 Task: Find people on LinkedIn with the title 'Office Assistant', located in 'Taikang', working at 'British Safety Council', and offering 'Headshot Photography' services.
Action: Mouse moved to (528, 81)
Screenshot: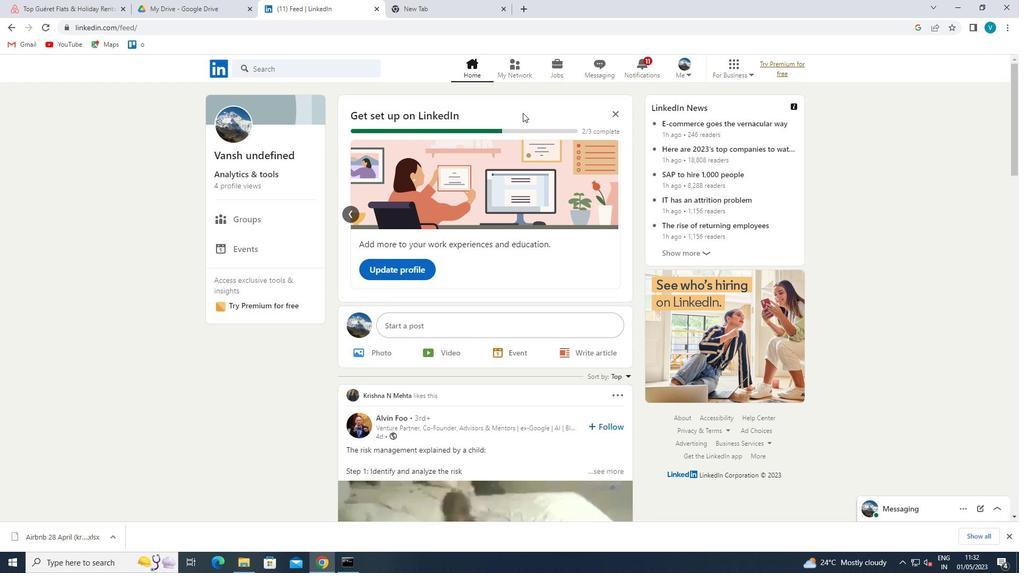 
Action: Mouse pressed left at (528, 81)
Screenshot: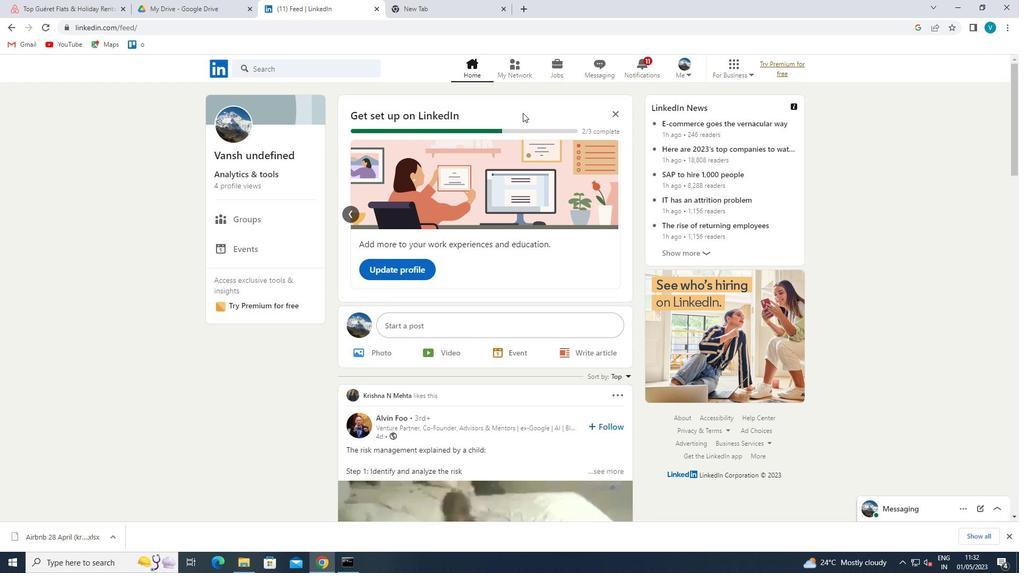 
Action: Mouse moved to (292, 127)
Screenshot: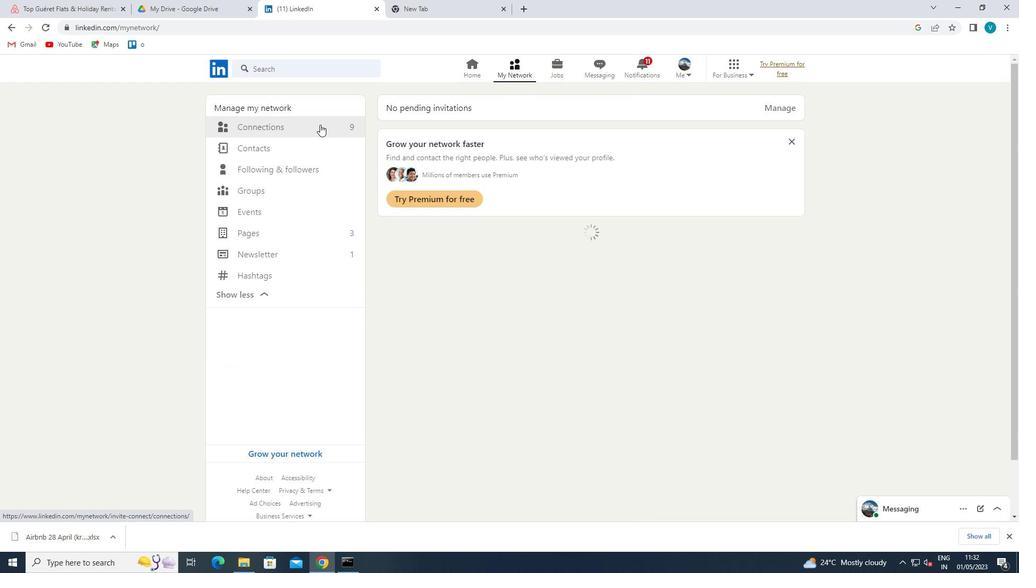 
Action: Mouse pressed left at (292, 127)
Screenshot: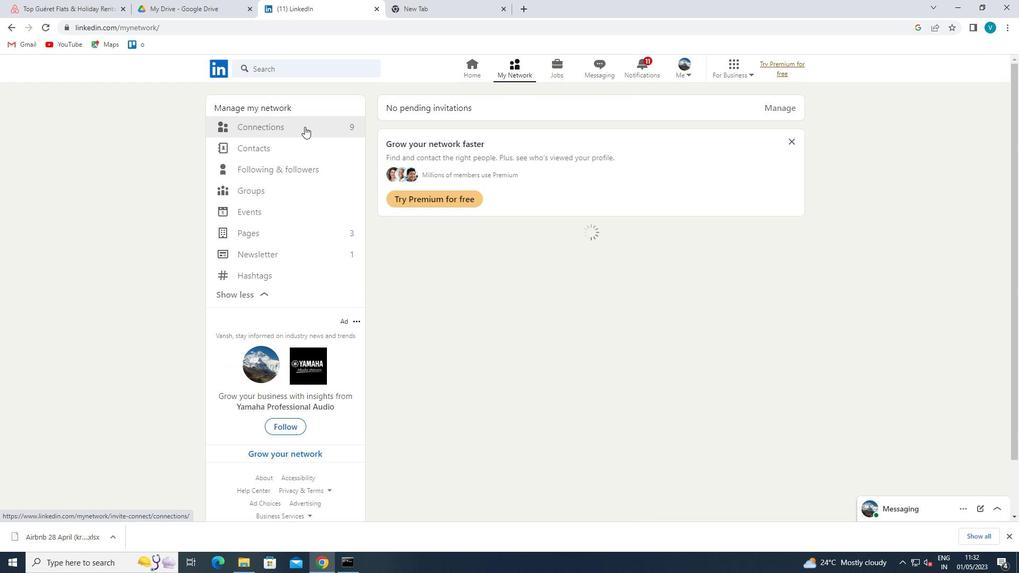 
Action: Mouse moved to (584, 121)
Screenshot: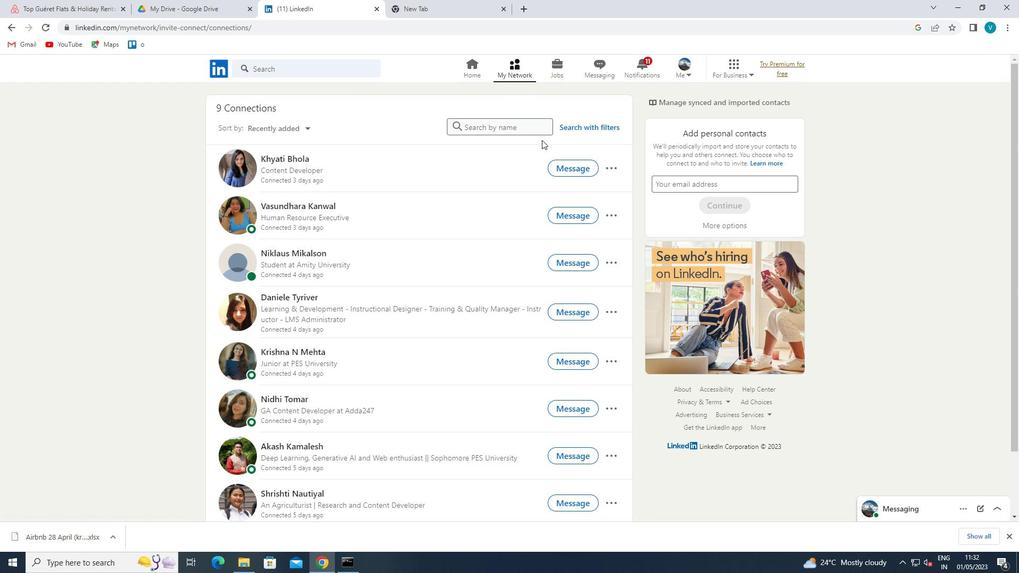 
Action: Mouse pressed left at (584, 121)
Screenshot: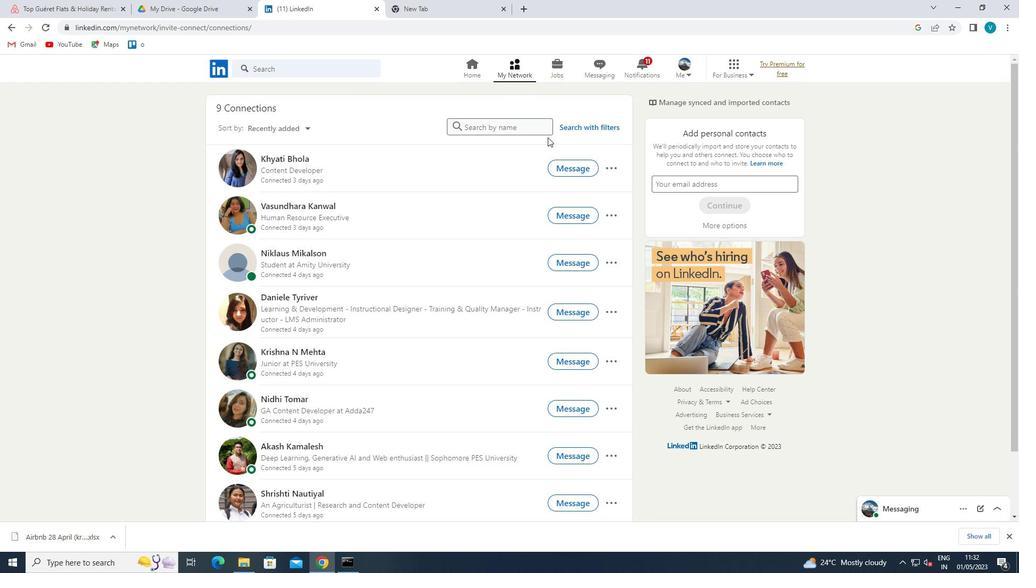 
Action: Mouse moved to (509, 99)
Screenshot: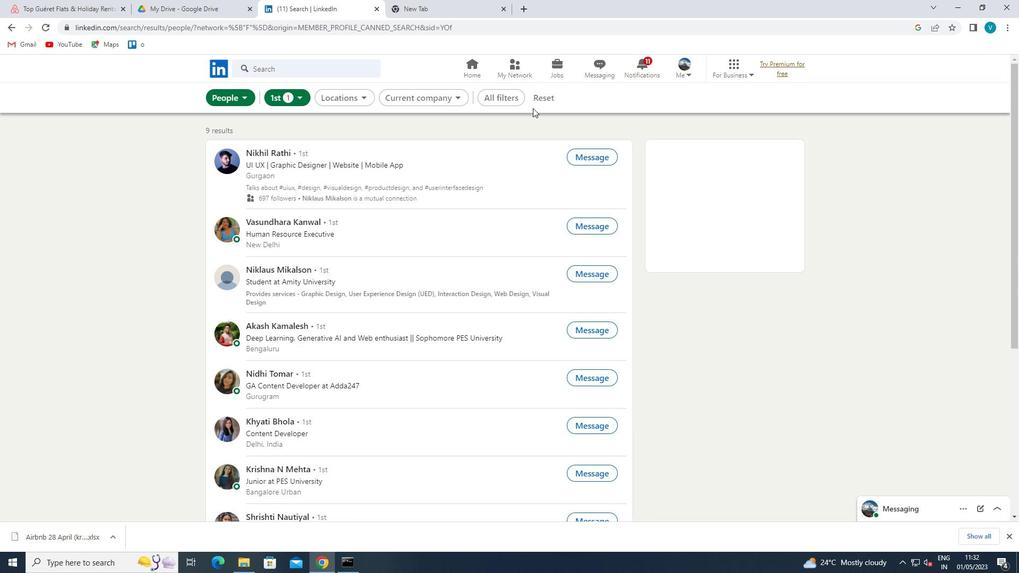 
Action: Mouse pressed left at (509, 99)
Screenshot: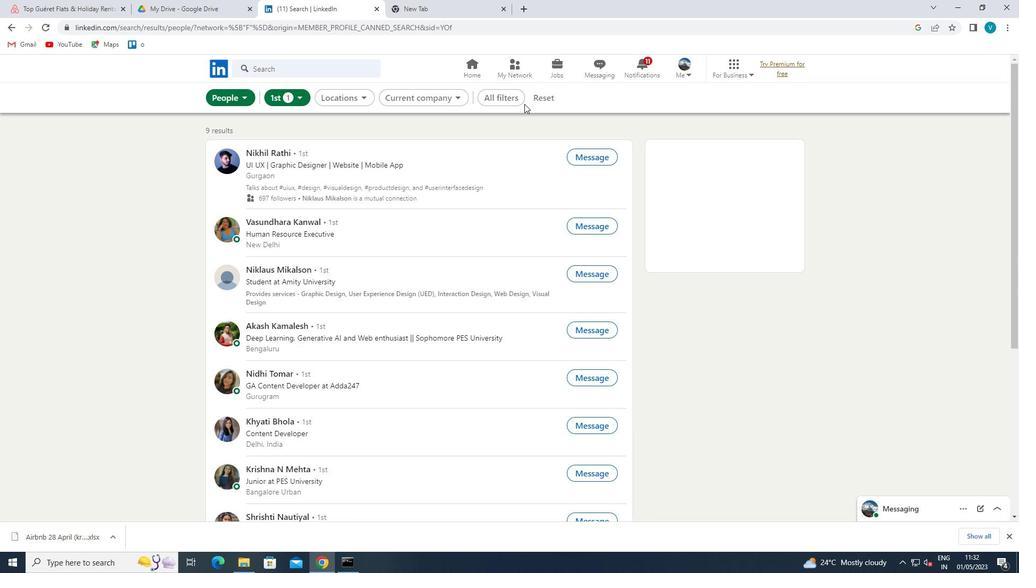 
Action: Mouse moved to (822, 214)
Screenshot: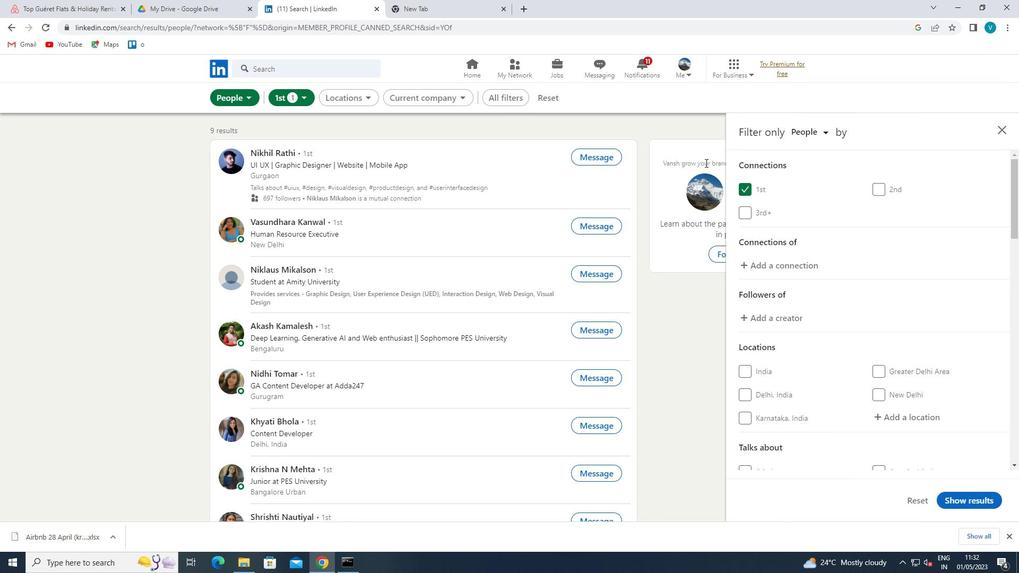 
Action: Mouse scrolled (822, 213) with delta (0, 0)
Screenshot: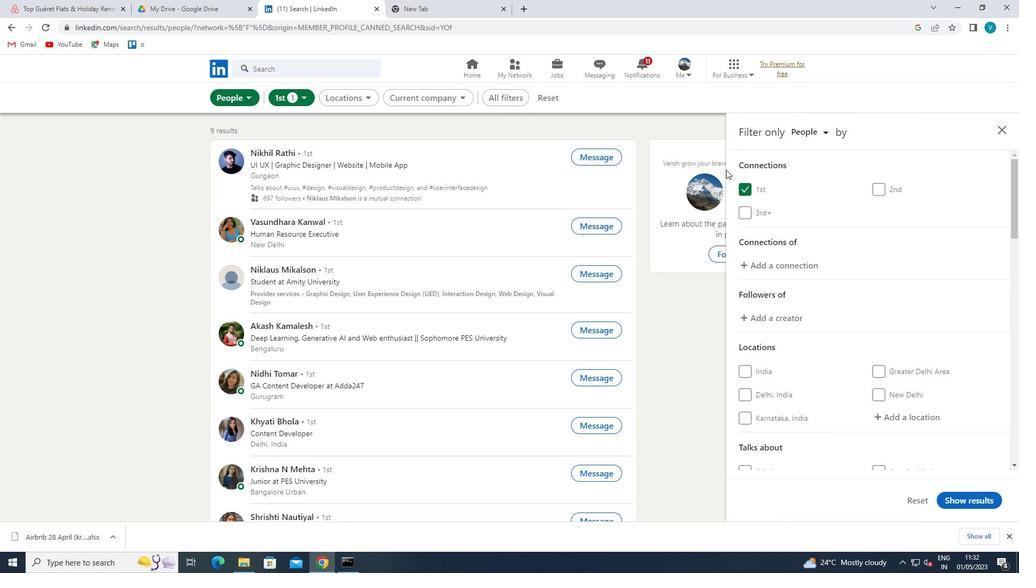 
Action: Mouse moved to (822, 215)
Screenshot: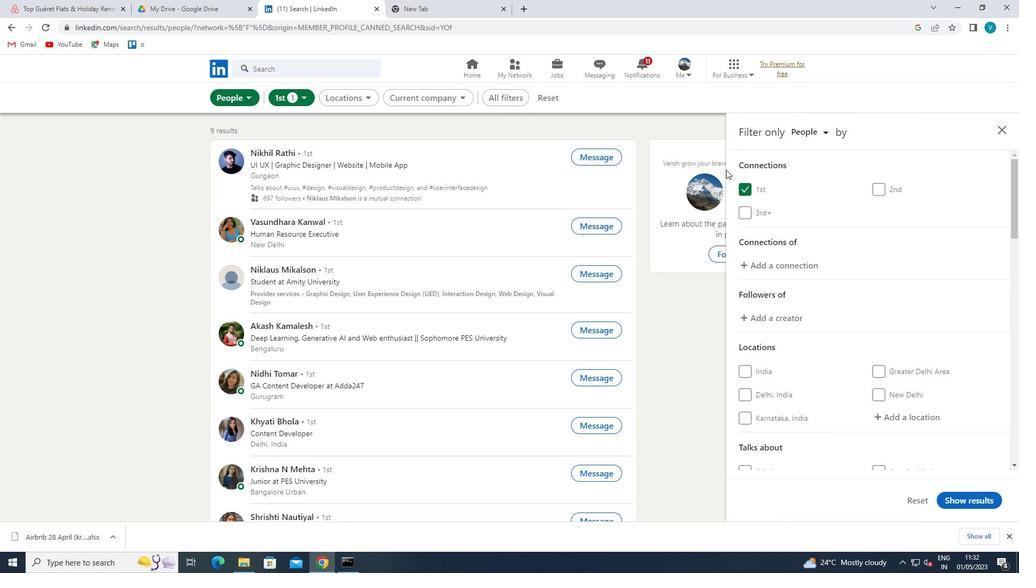 
Action: Mouse scrolled (822, 215) with delta (0, 0)
Screenshot: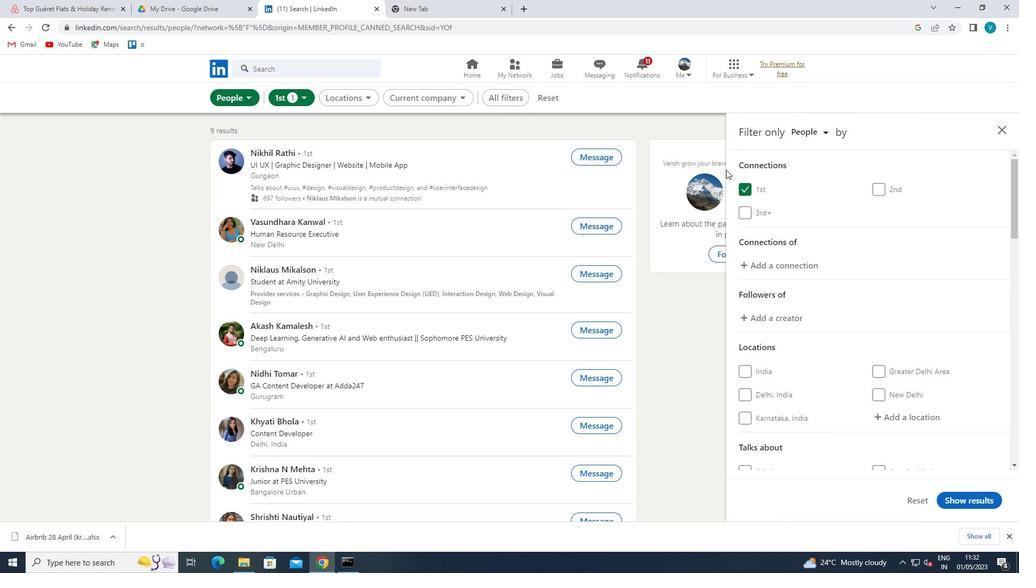
Action: Mouse moved to (912, 314)
Screenshot: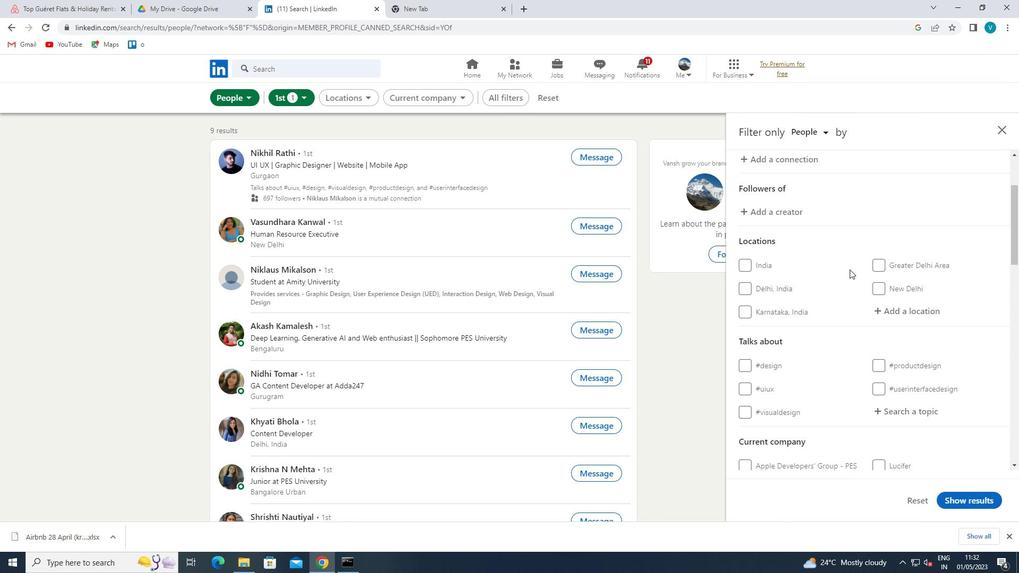 
Action: Mouse pressed left at (912, 314)
Screenshot: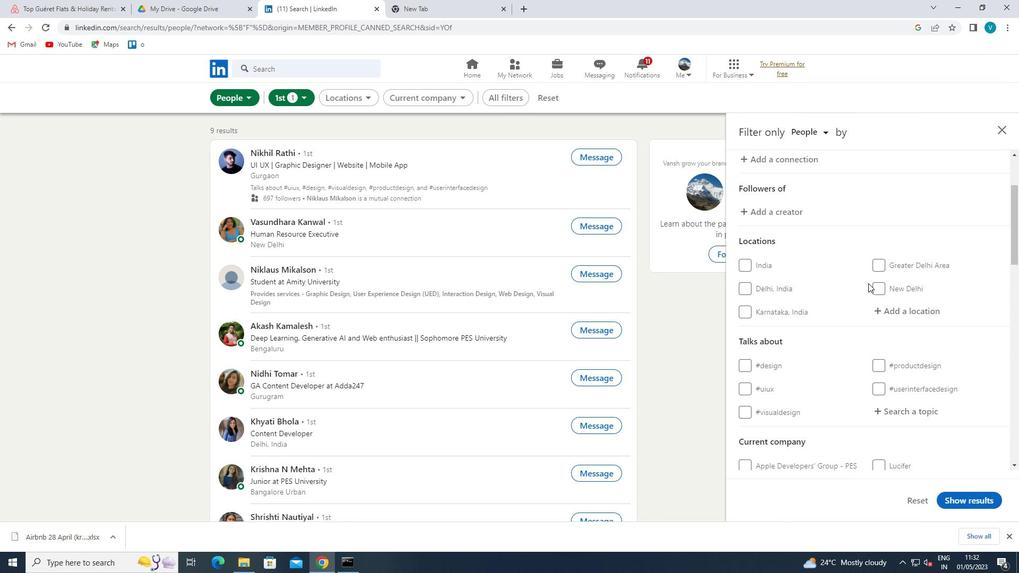 
Action: Mouse moved to (858, 285)
Screenshot: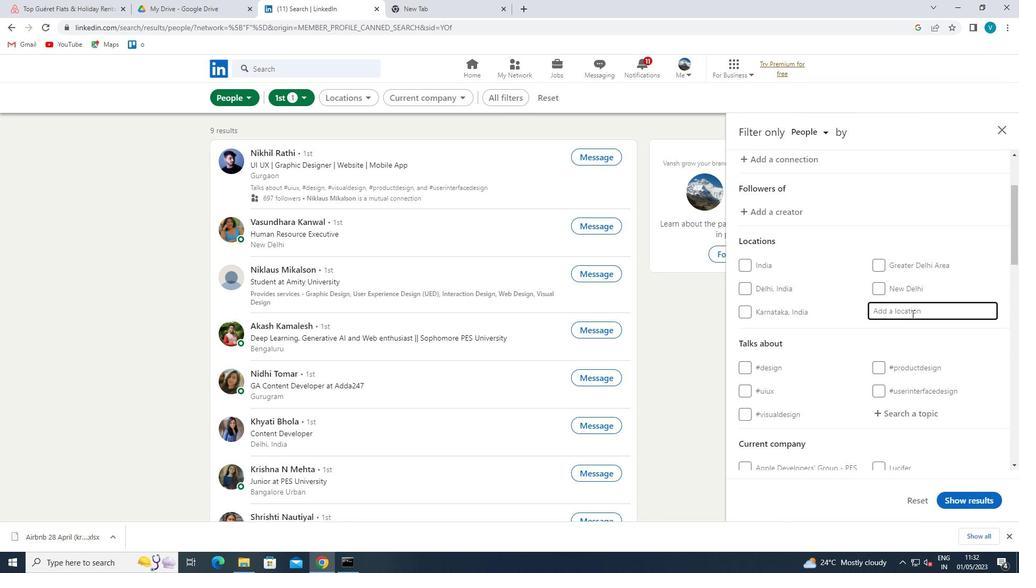 
Action: Key pressed <Key.shift>TAIKANG<Key.space>
Screenshot: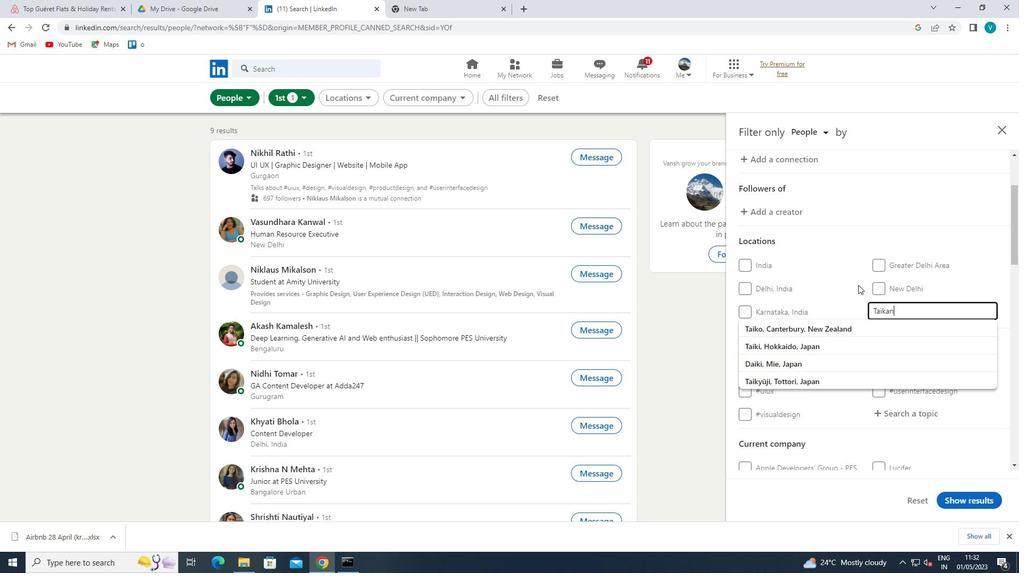 
Action: Mouse moved to (845, 296)
Screenshot: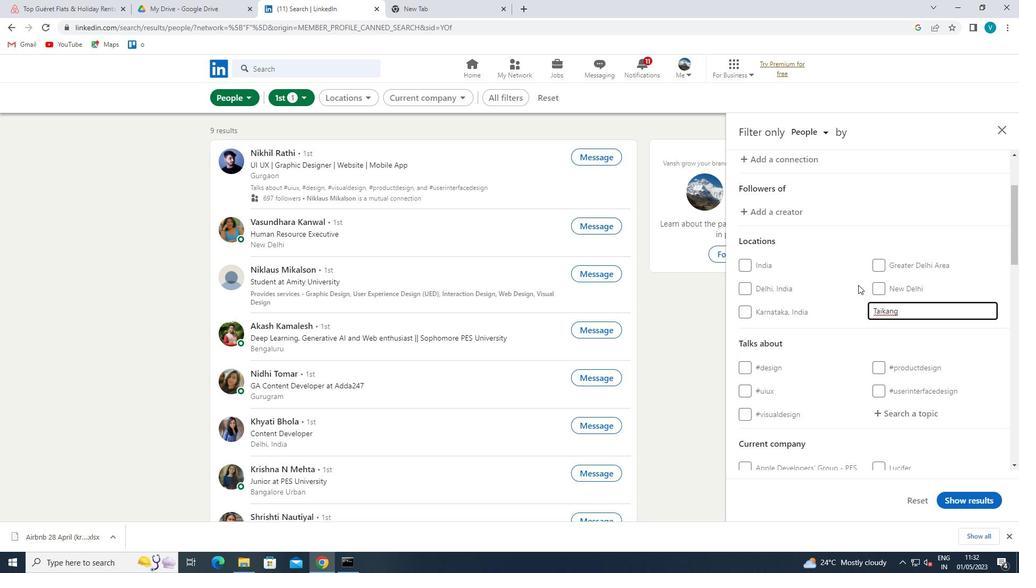 
Action: Mouse pressed left at (845, 296)
Screenshot: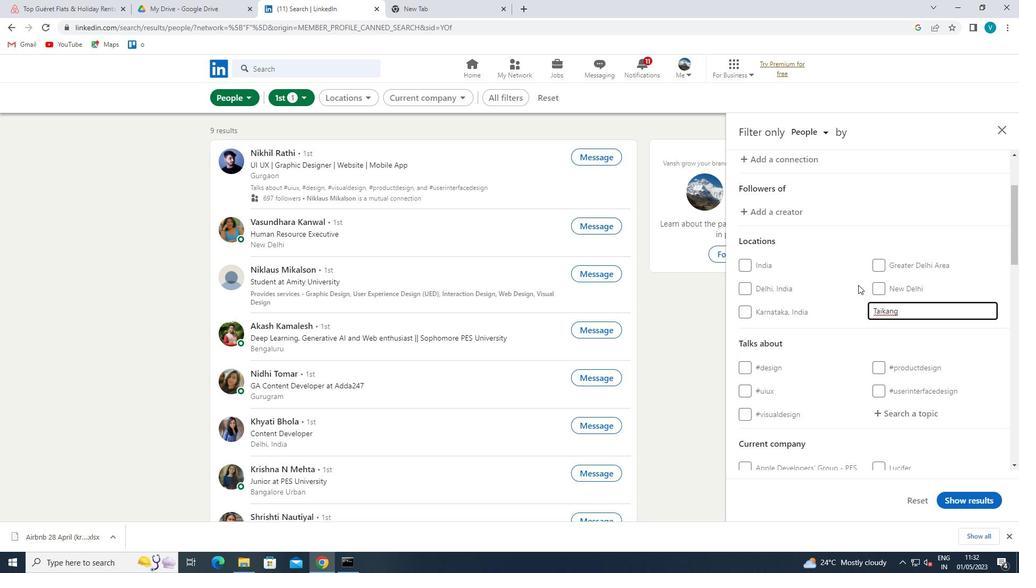 
Action: Mouse moved to (865, 301)
Screenshot: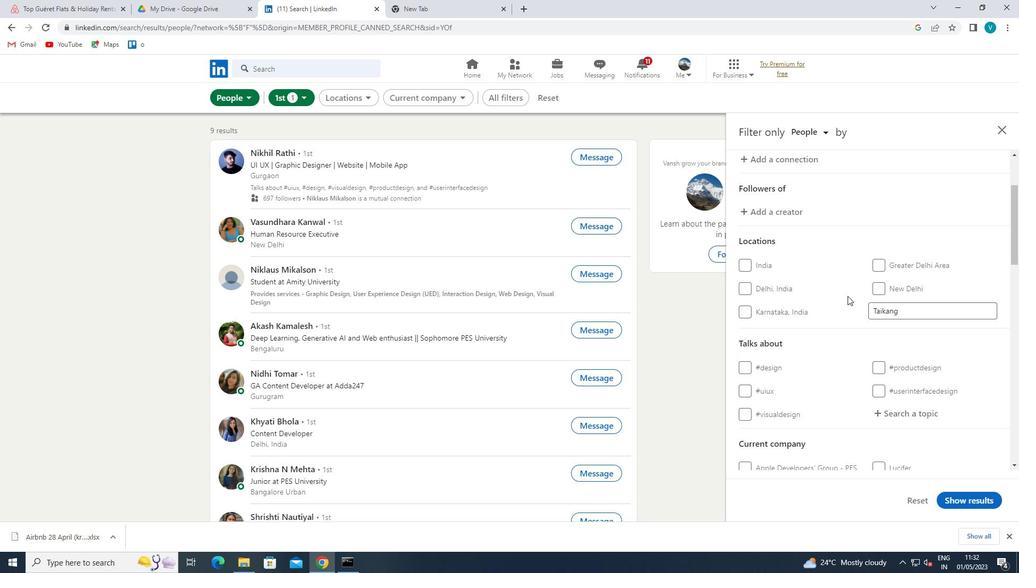 
Action: Mouse scrolled (865, 300) with delta (0, 0)
Screenshot: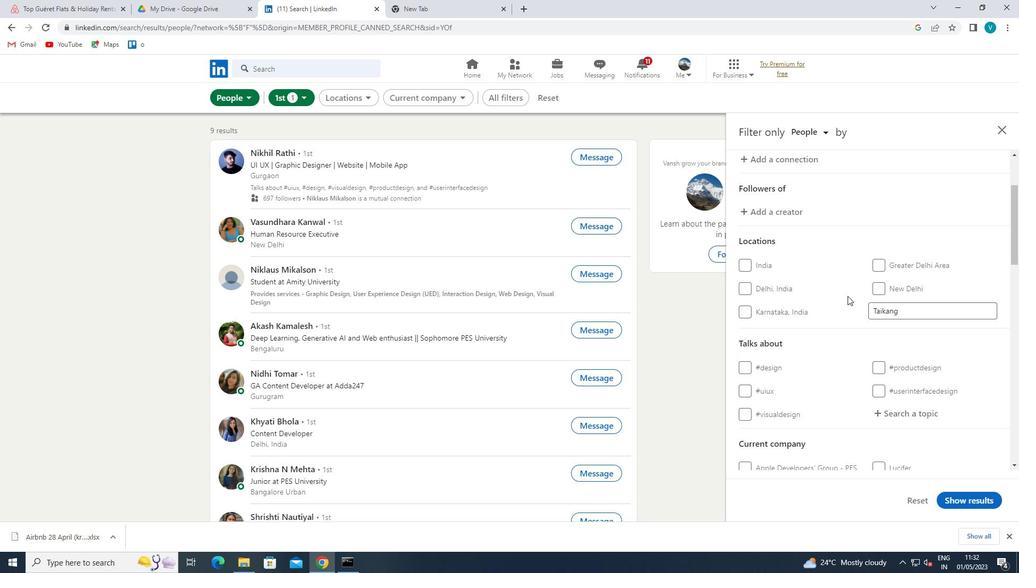 
Action: Mouse moved to (930, 355)
Screenshot: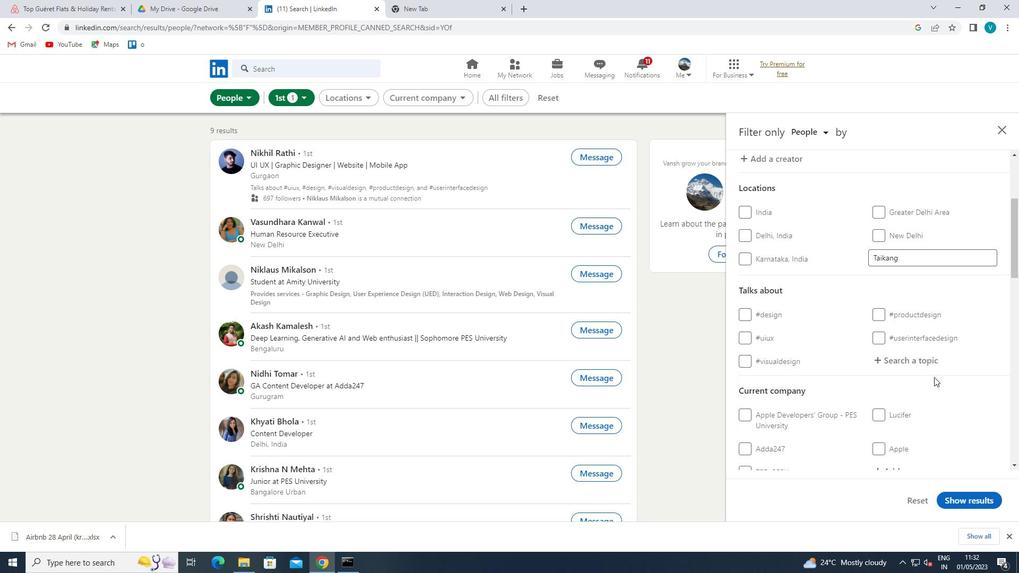 
Action: Mouse pressed left at (930, 355)
Screenshot: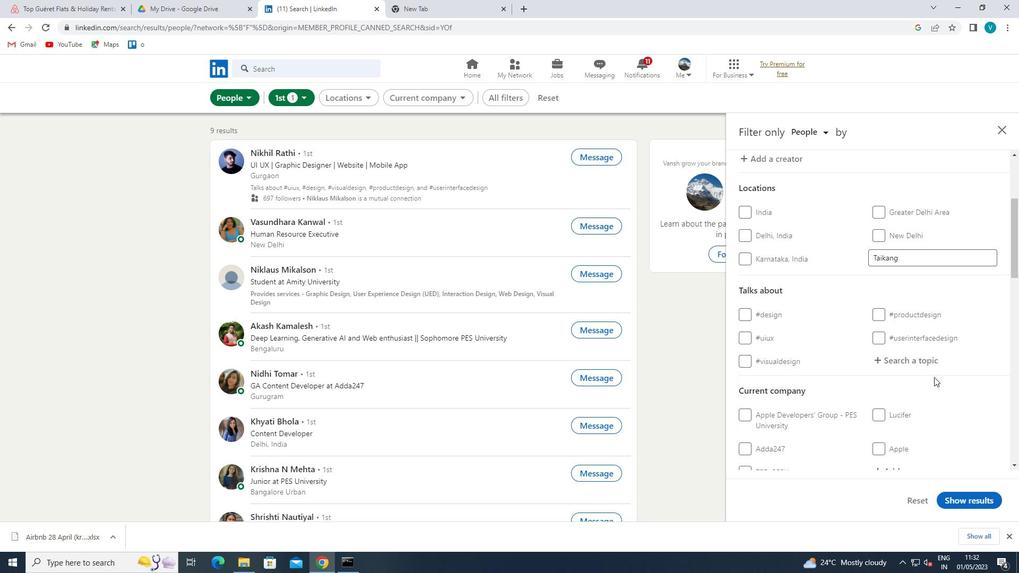 
Action: Mouse moved to (910, 343)
Screenshot: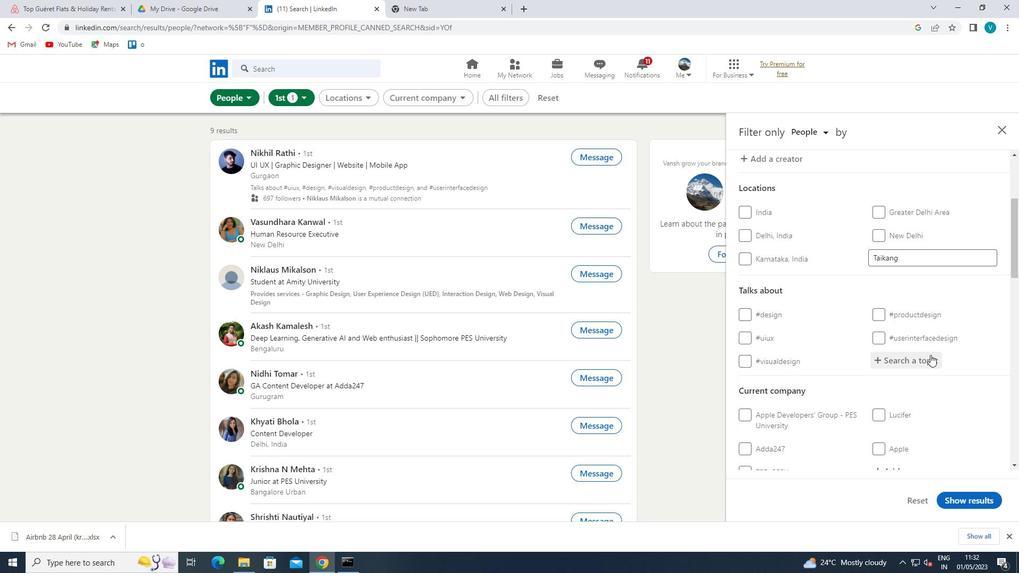 
Action: Key pressed <Key.shift>#TECHNOLOGY
Screenshot: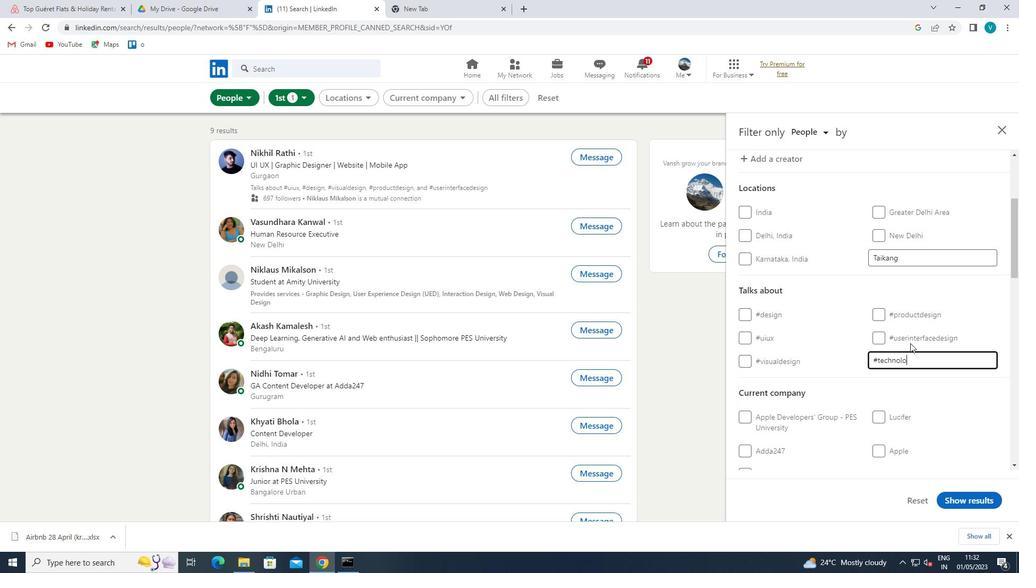 
Action: Mouse moved to (895, 380)
Screenshot: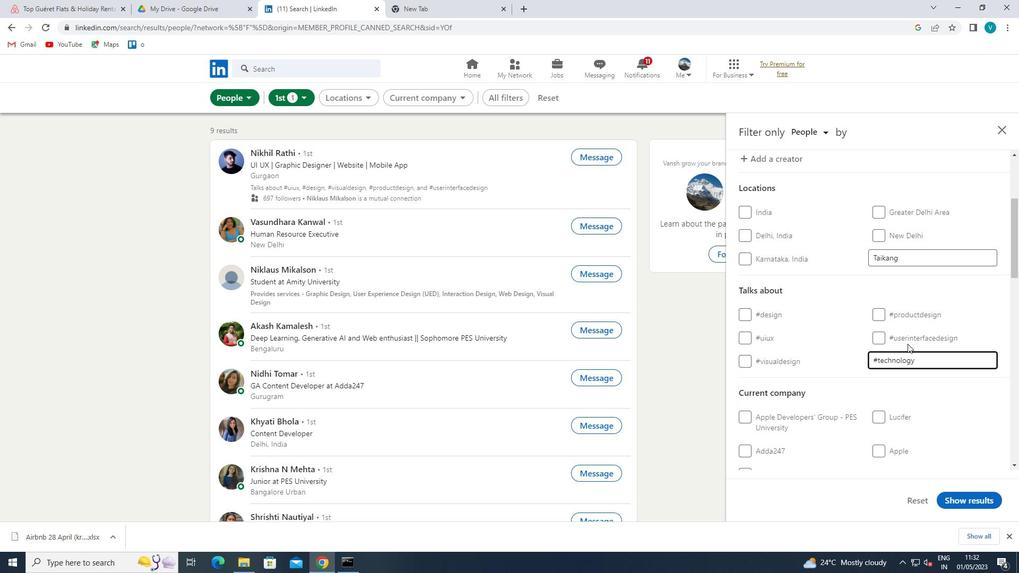 
Action: Mouse pressed left at (895, 380)
Screenshot: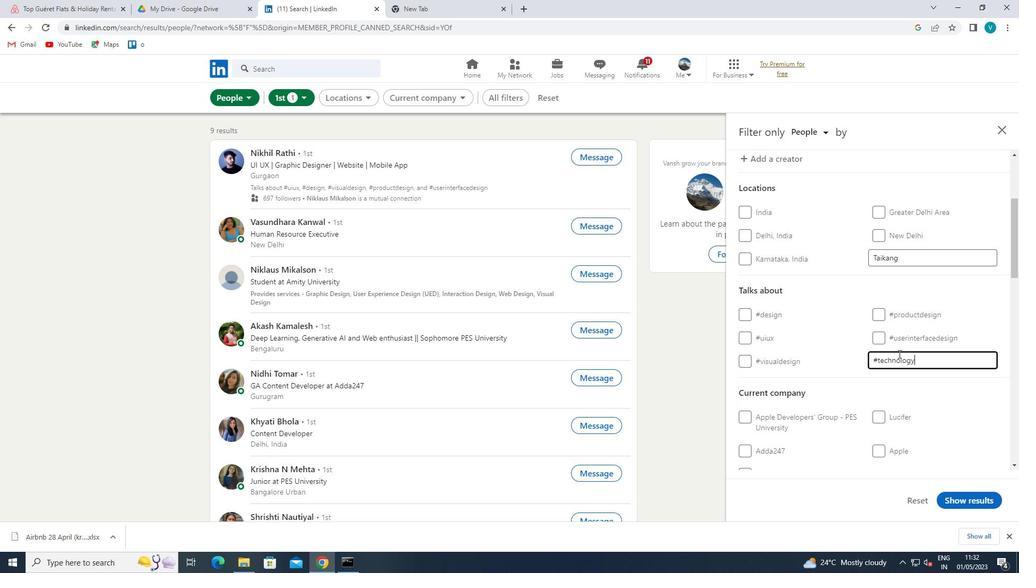 
Action: Mouse scrolled (895, 380) with delta (0, 0)
Screenshot: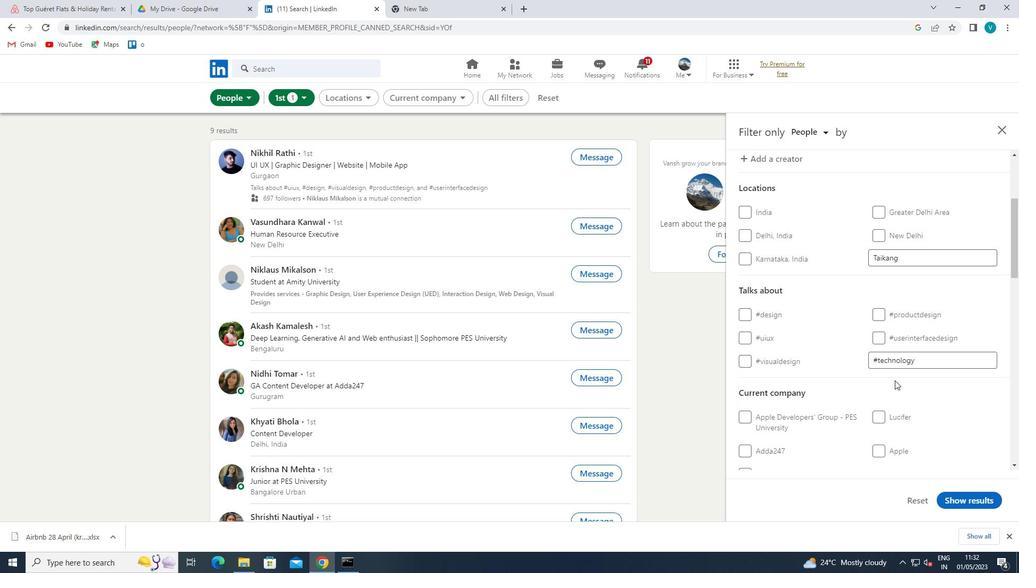 
Action: Mouse scrolled (895, 380) with delta (0, 0)
Screenshot: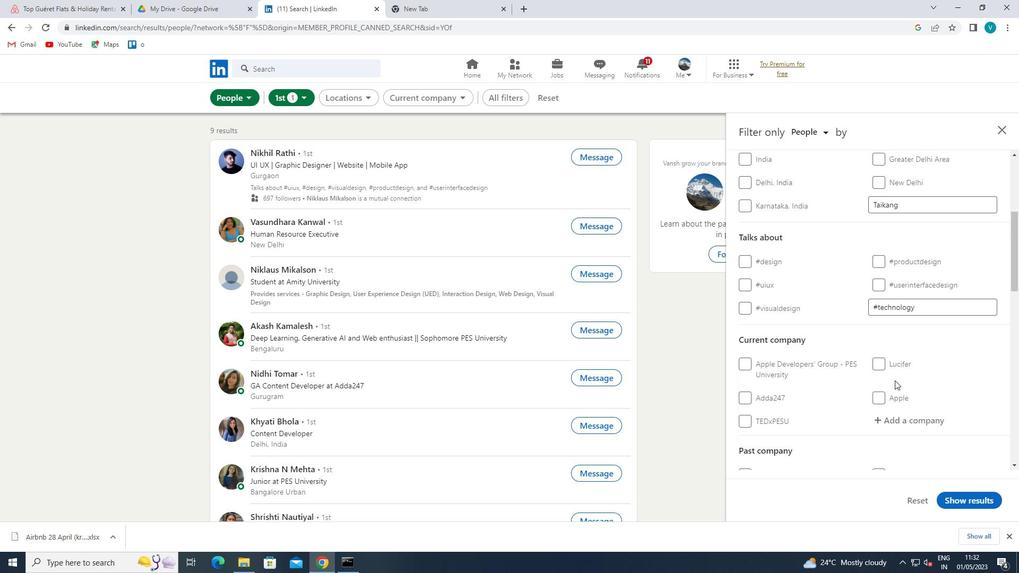 
Action: Mouse scrolled (895, 380) with delta (0, 0)
Screenshot: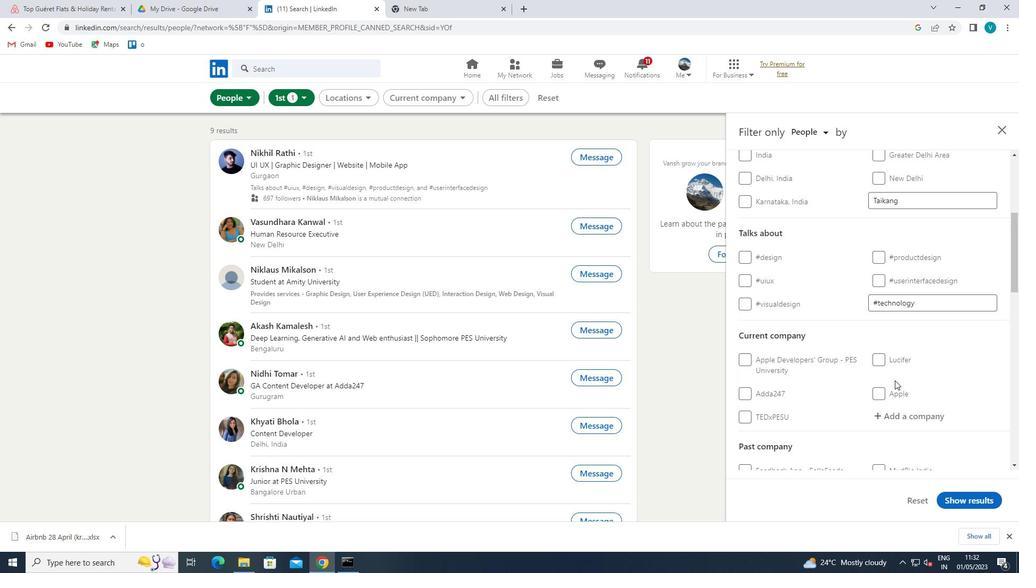 
Action: Mouse scrolled (895, 380) with delta (0, 0)
Screenshot: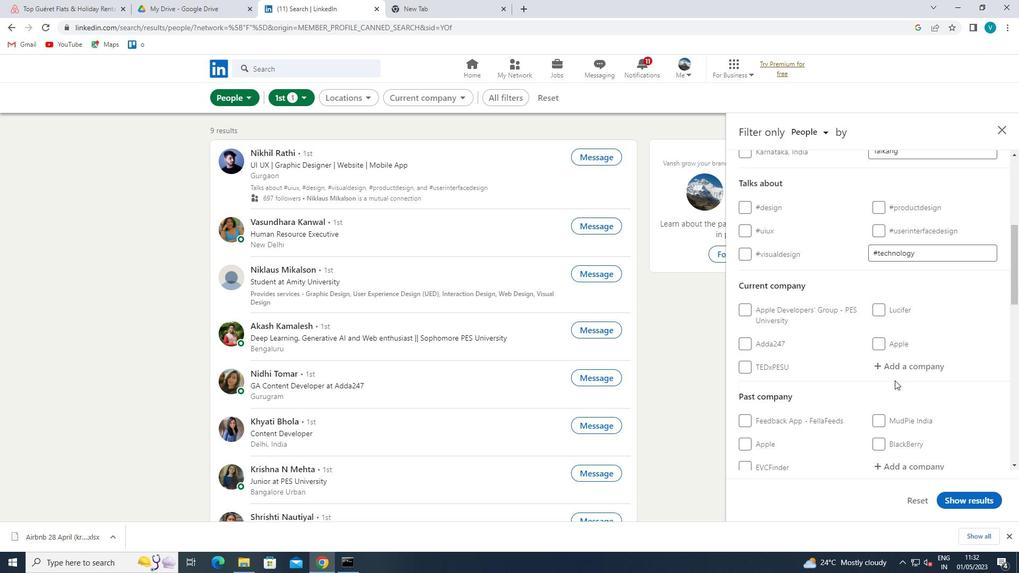 
Action: Mouse moved to (928, 261)
Screenshot: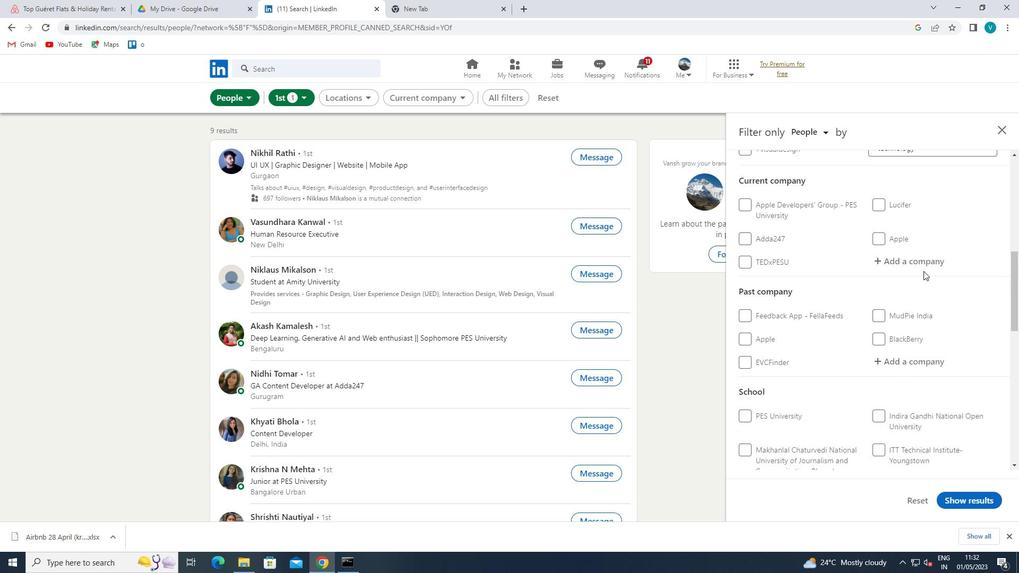 
Action: Mouse pressed left at (928, 261)
Screenshot: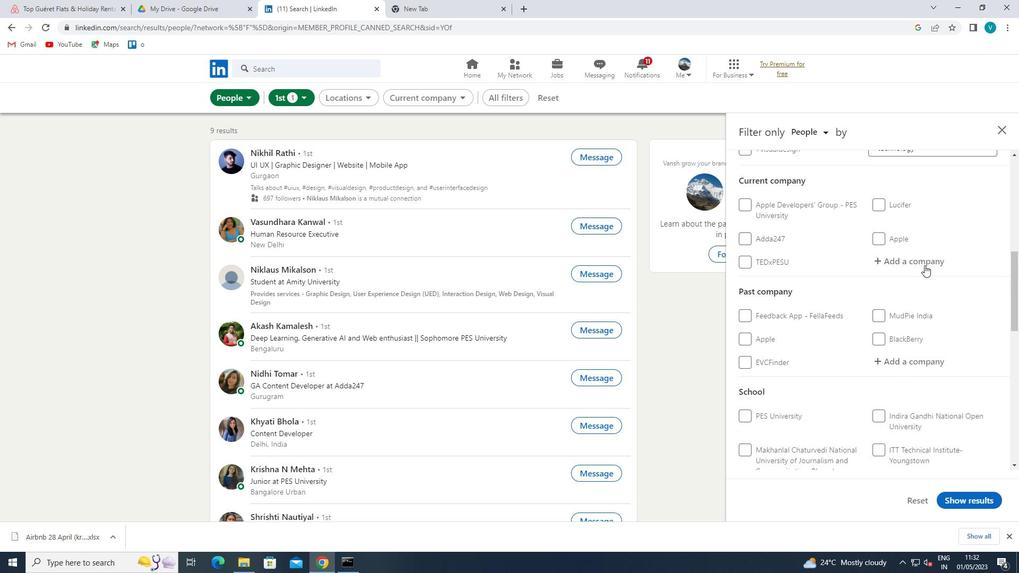 
Action: Key pressed <Key.shift>ctrl+BRITISH<Key.space><Key.shift>SAFETY<Key.space>
Screenshot: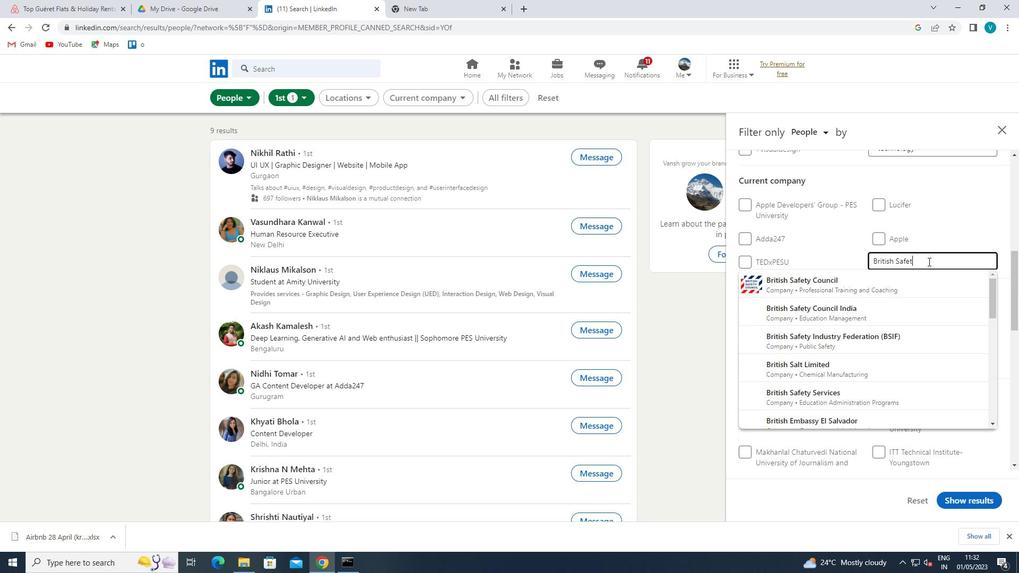 
Action: Mouse moved to (879, 288)
Screenshot: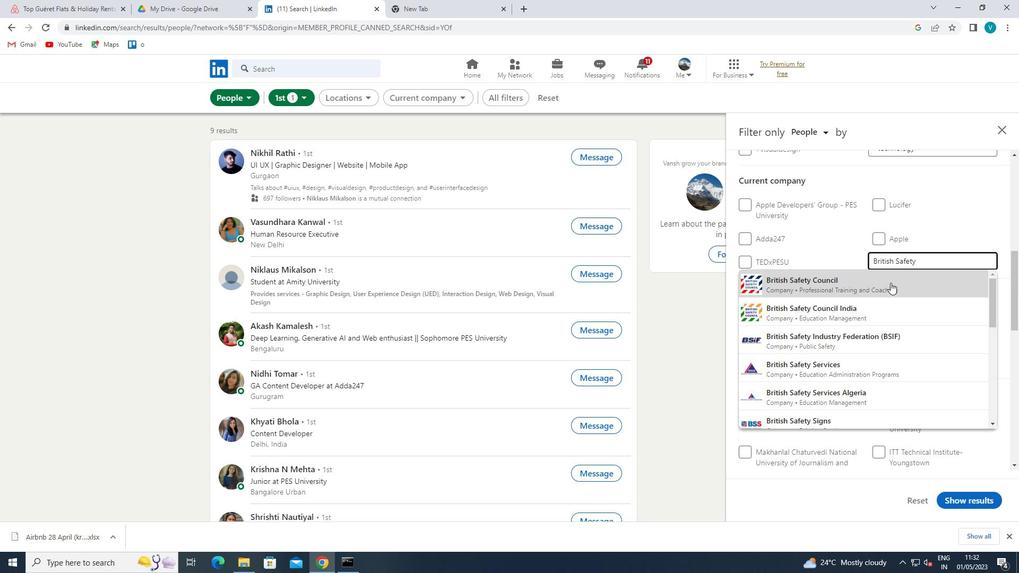 
Action: Mouse pressed left at (879, 288)
Screenshot: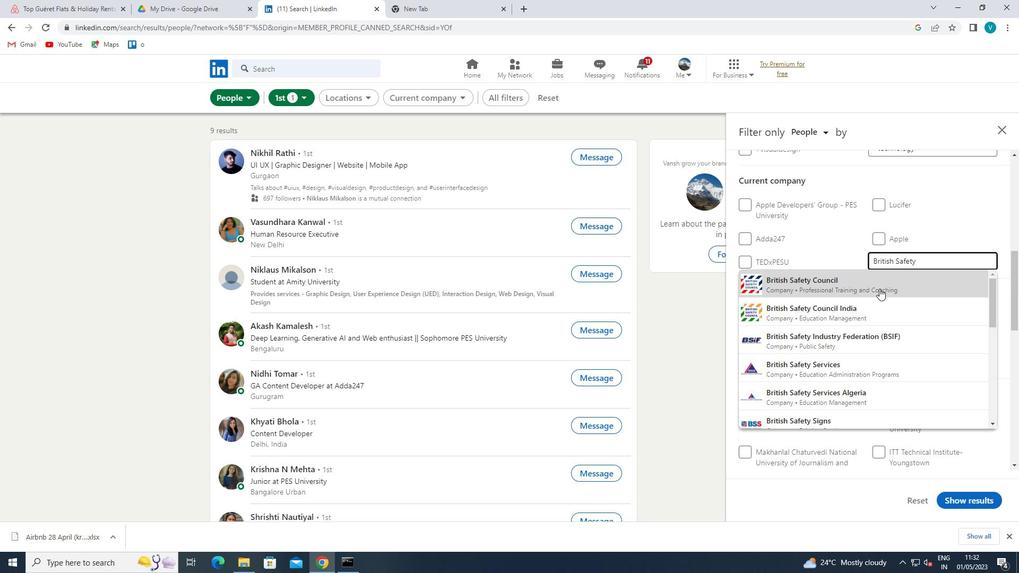 
Action: Mouse moved to (881, 288)
Screenshot: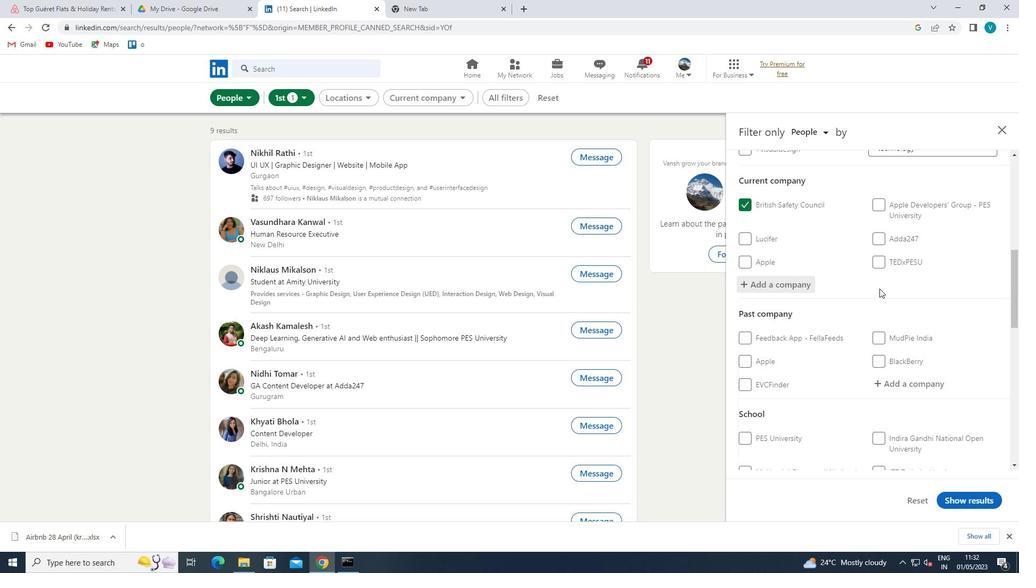 
Action: Mouse scrolled (881, 288) with delta (0, 0)
Screenshot: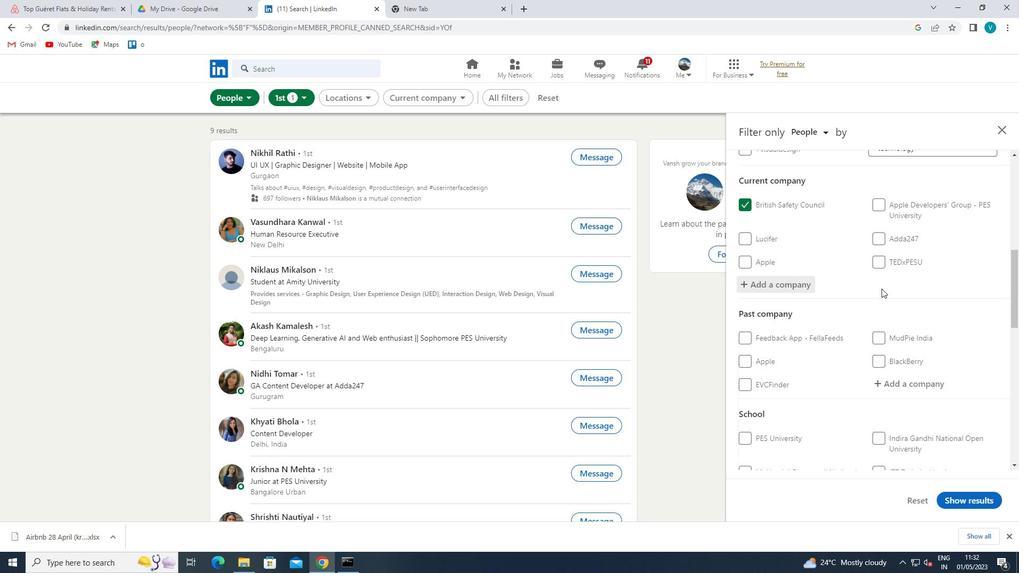 
Action: Mouse scrolled (881, 288) with delta (0, 0)
Screenshot: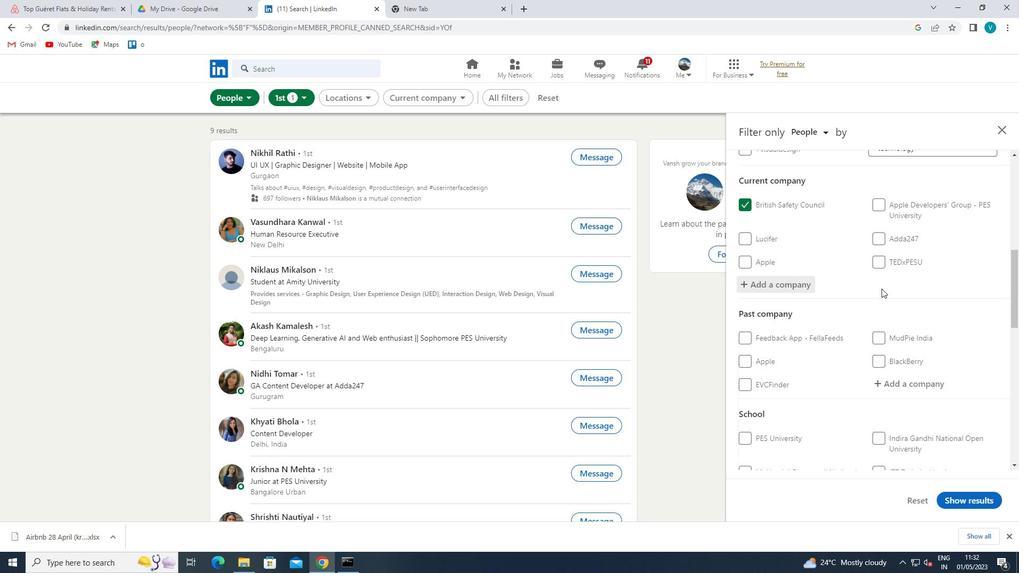 
Action: Mouse scrolled (881, 288) with delta (0, 0)
Screenshot: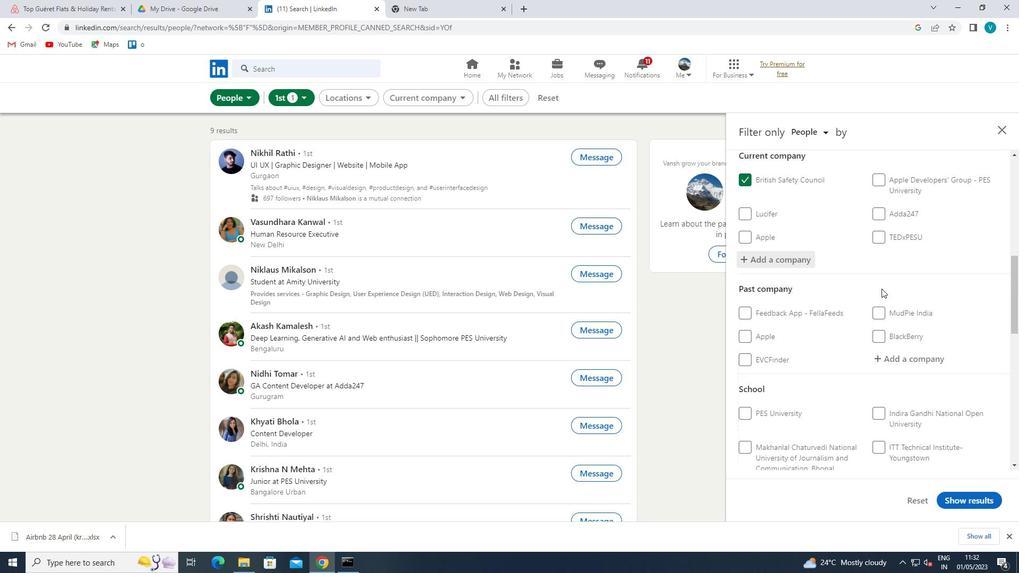 
Action: Mouse moved to (911, 352)
Screenshot: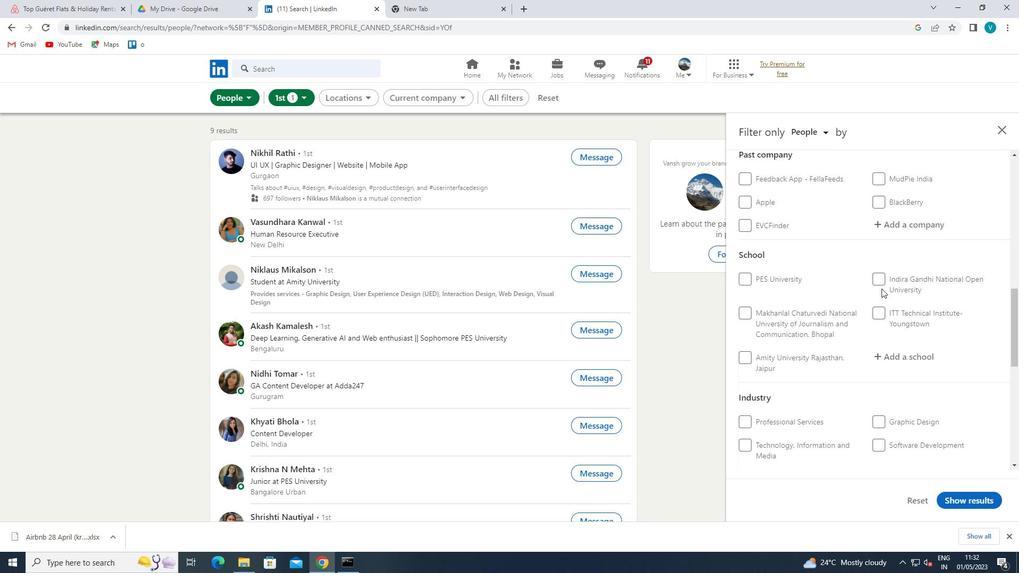
Action: Mouse pressed left at (911, 352)
Screenshot: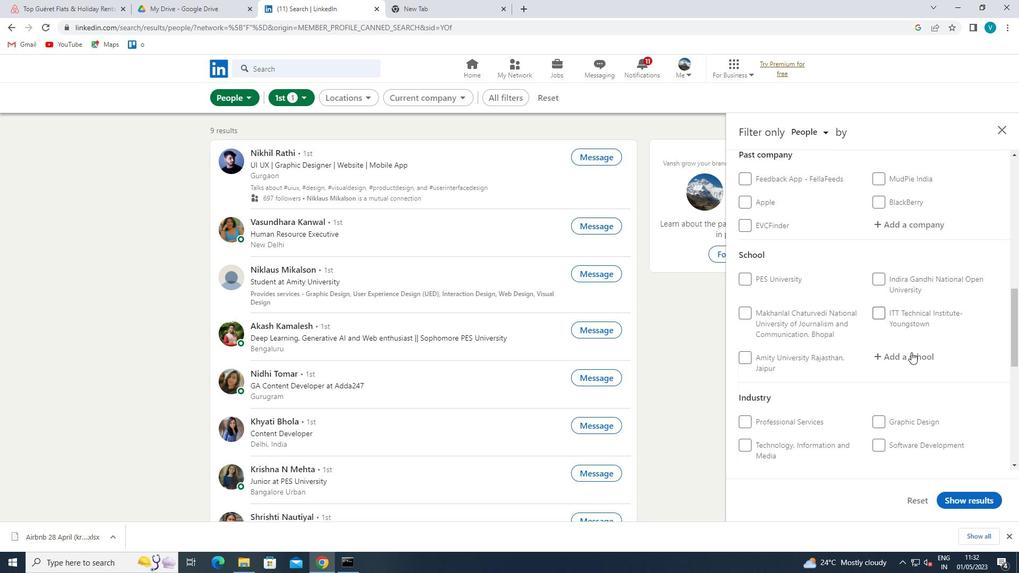 
Action: Mouse moved to (912, 352)
Screenshot: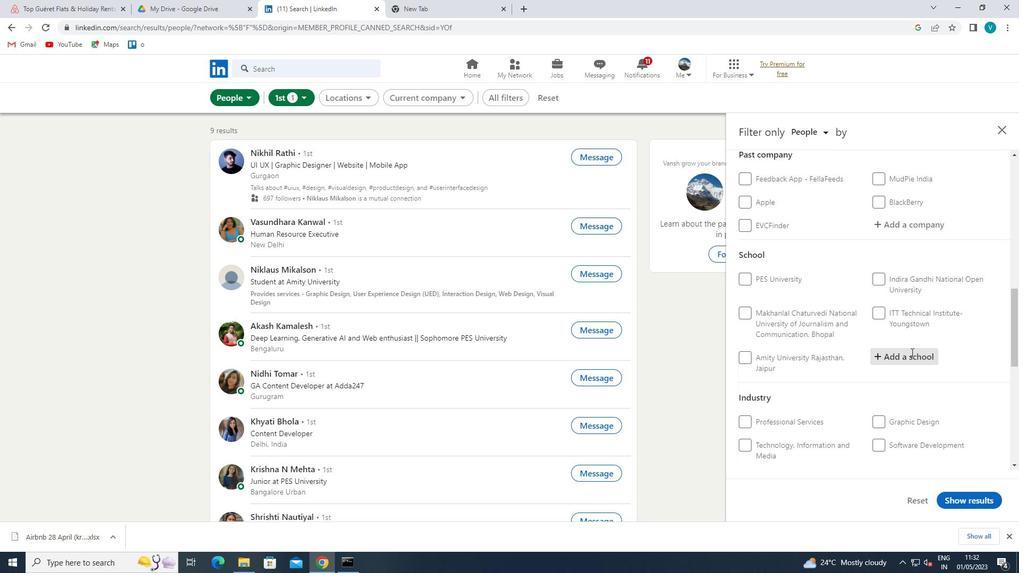 
Action: Key pressed <Key.shift>MOUNT<Key.space><Key.shift>C
Screenshot: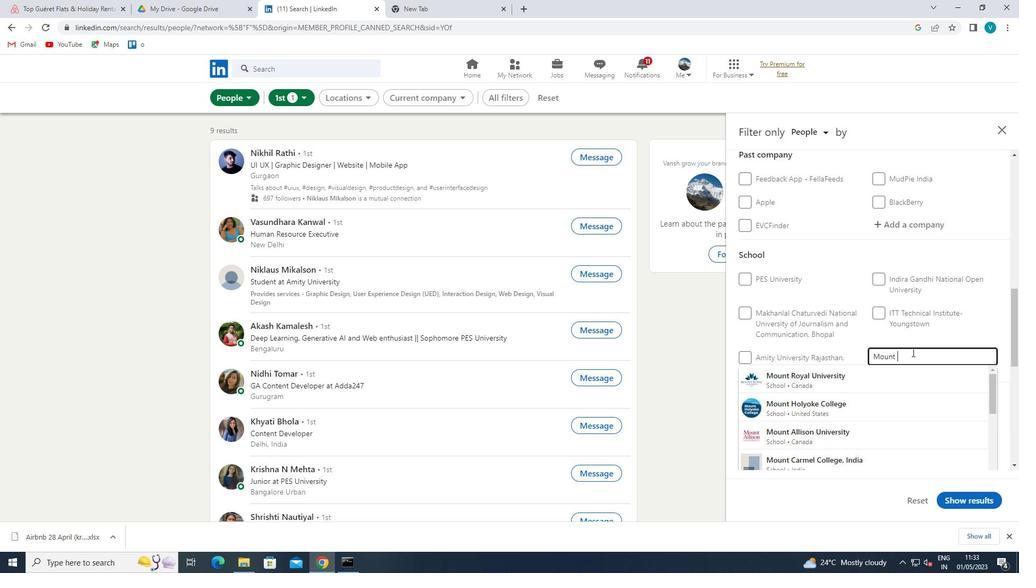 
Action: Mouse moved to (911, 434)
Screenshot: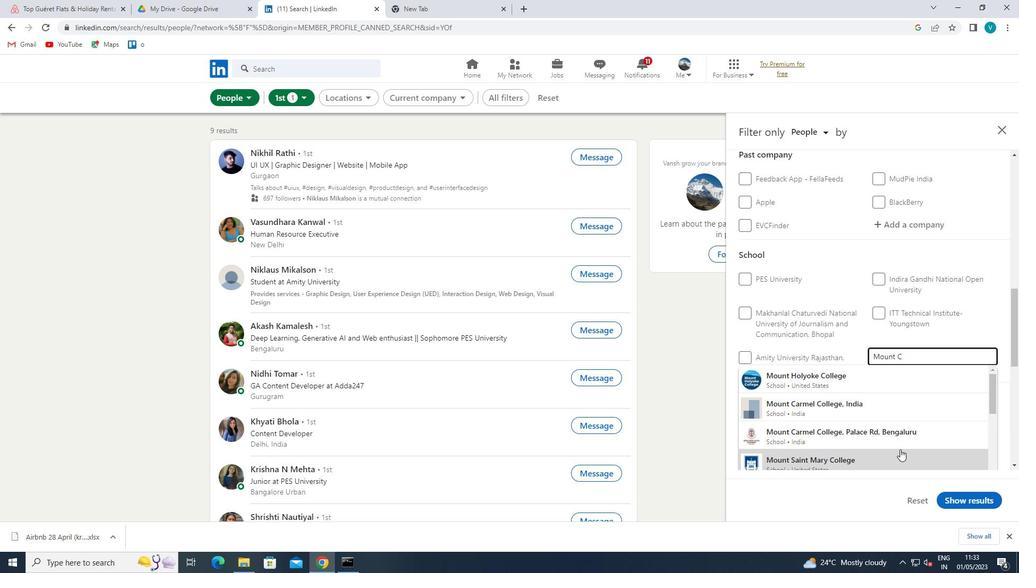 
Action: Mouse pressed left at (911, 434)
Screenshot: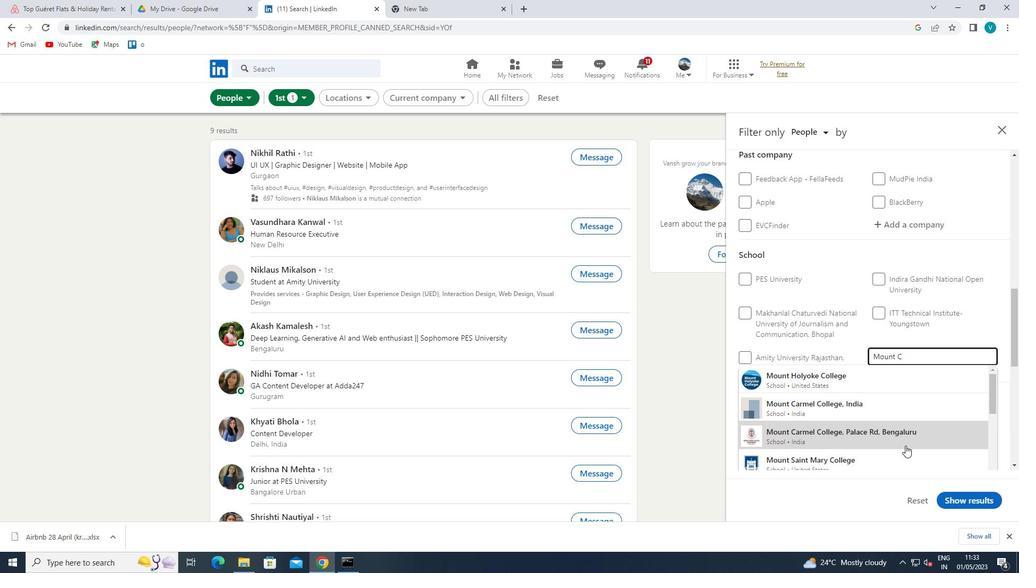 
Action: Mouse moved to (907, 407)
Screenshot: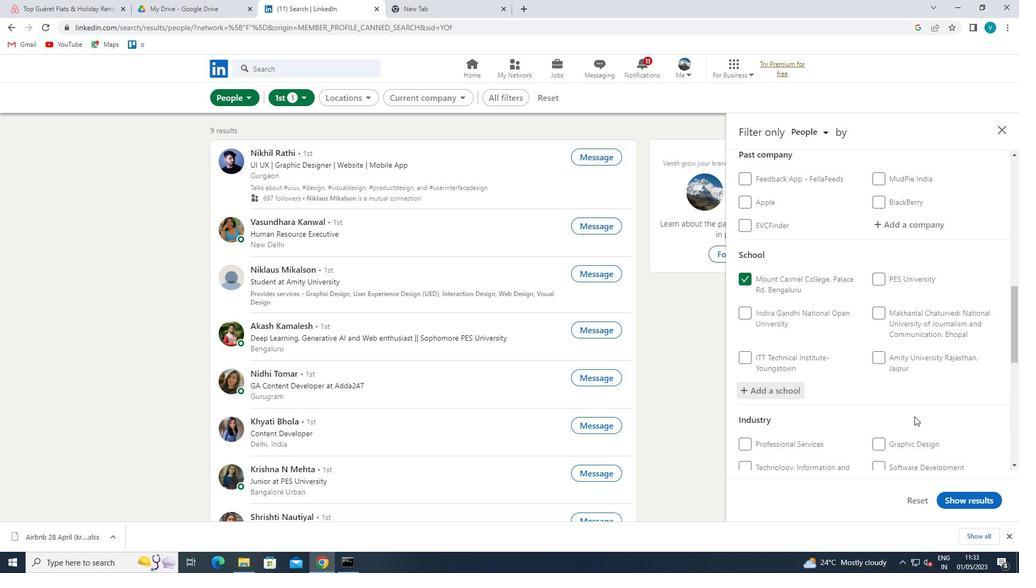 
Action: Mouse scrolled (907, 406) with delta (0, 0)
Screenshot: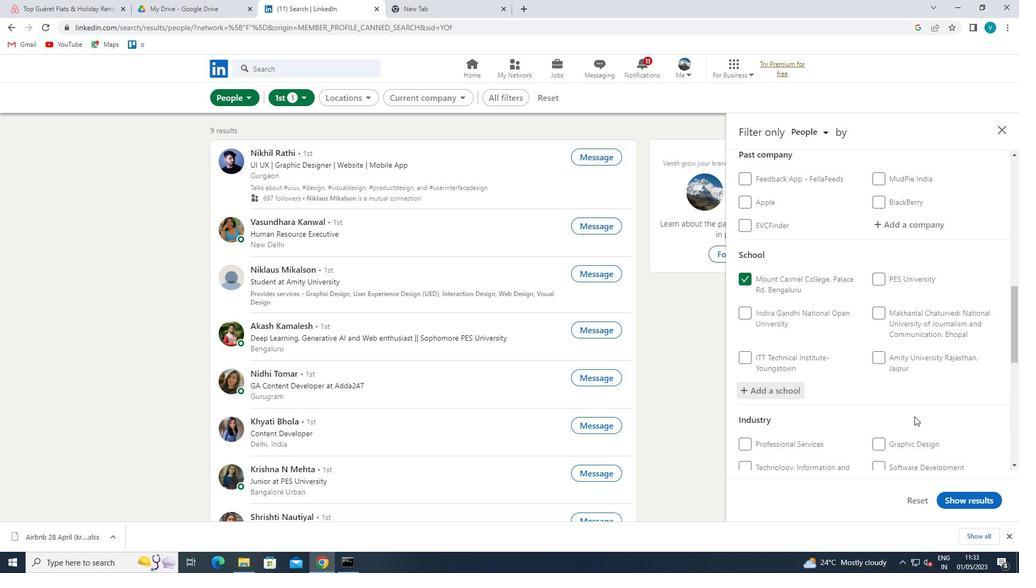 
Action: Mouse moved to (905, 406)
Screenshot: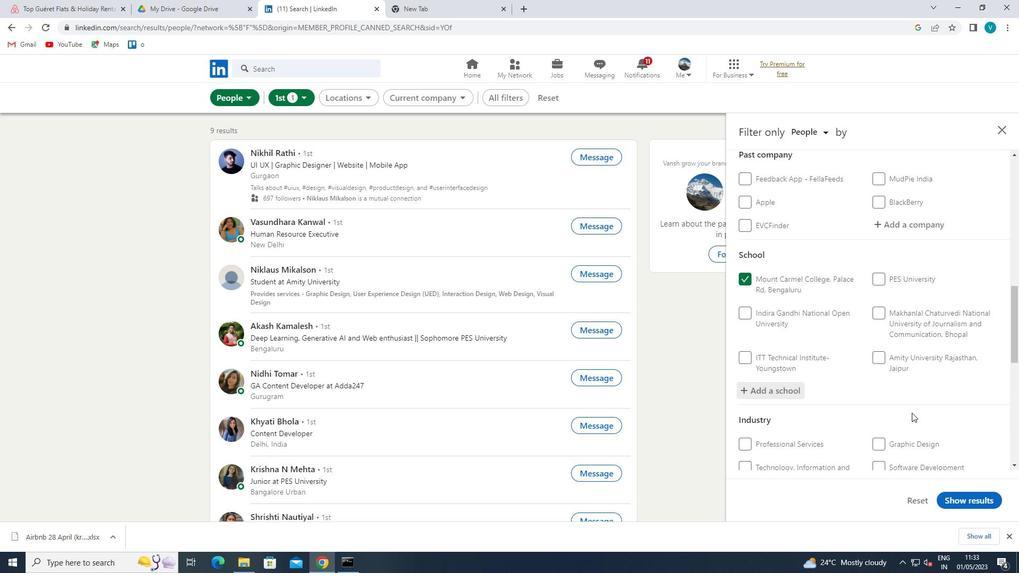 
Action: Mouse scrolled (905, 405) with delta (0, 0)
Screenshot: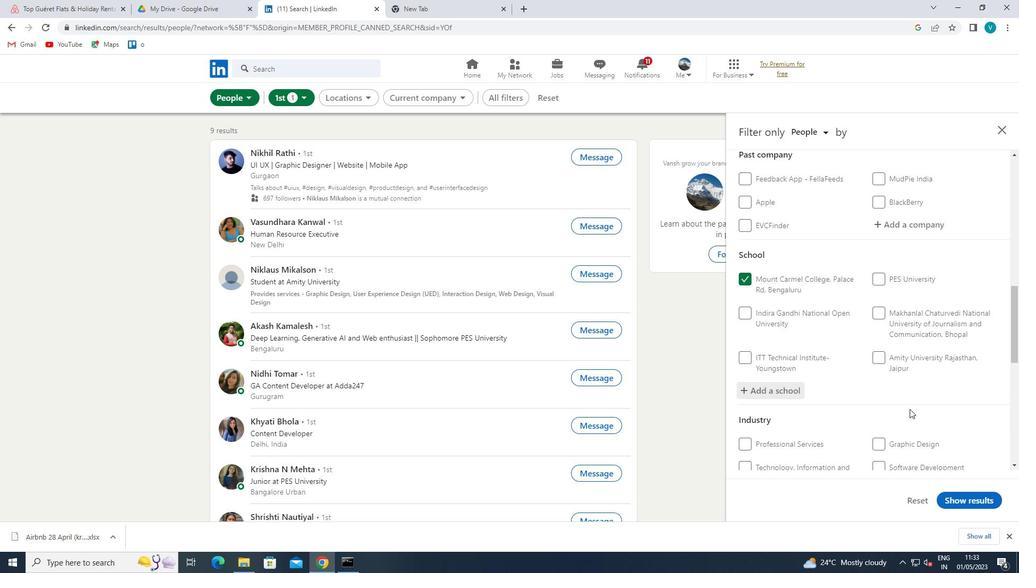 
Action: Mouse moved to (905, 406)
Screenshot: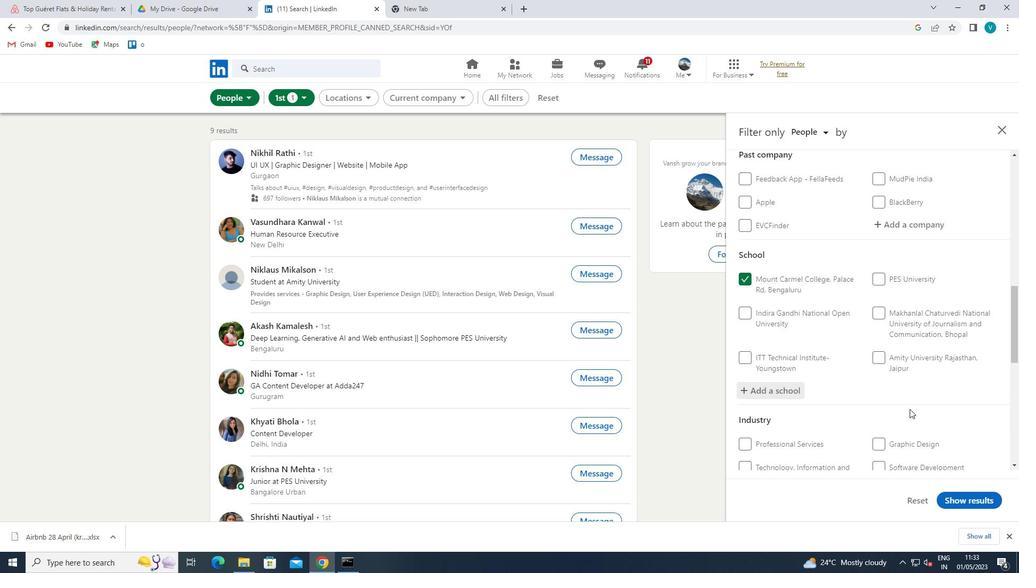 
Action: Mouse scrolled (905, 405) with delta (0, 0)
Screenshot: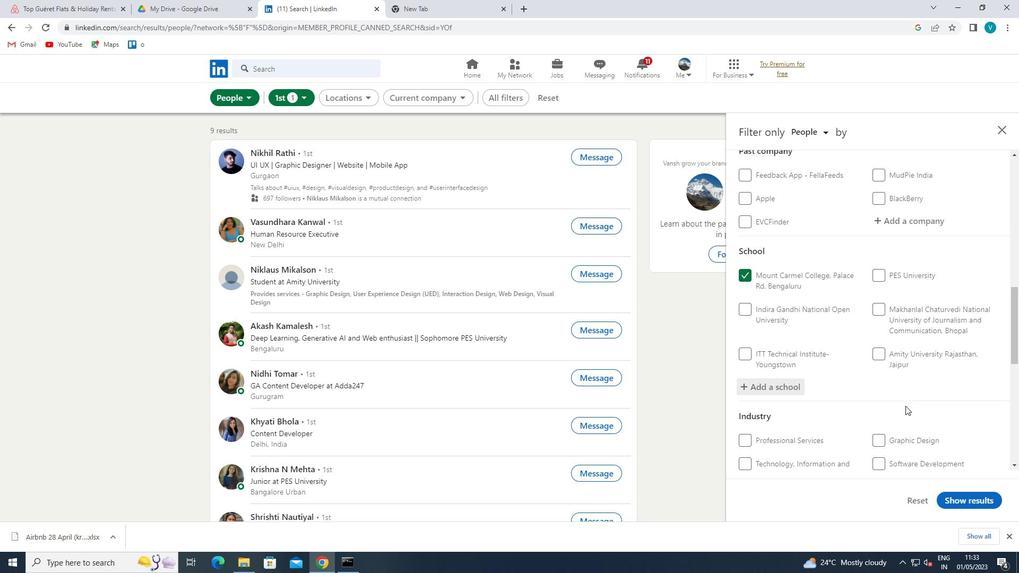 
Action: Mouse moved to (919, 348)
Screenshot: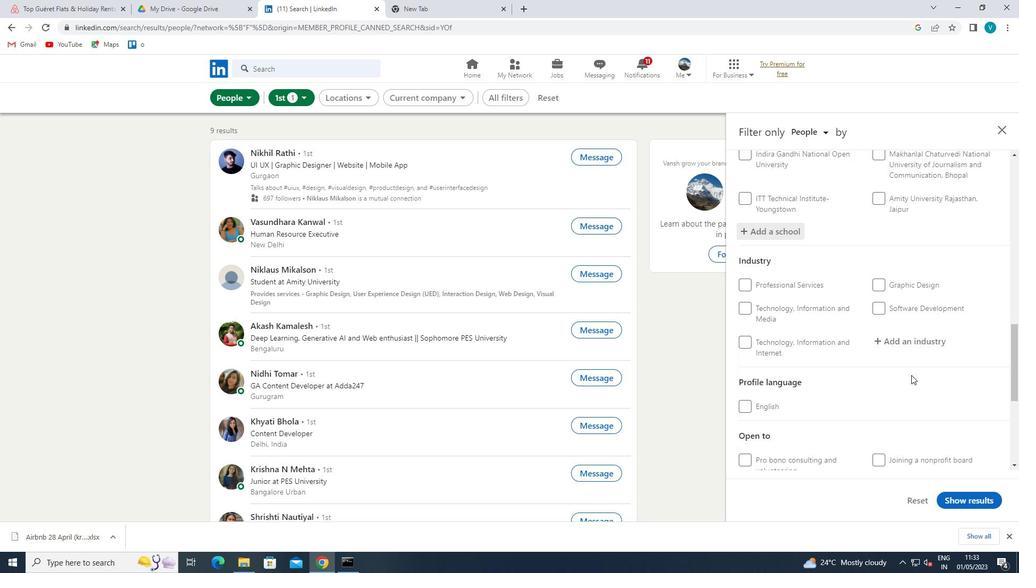 
Action: Mouse pressed left at (919, 348)
Screenshot: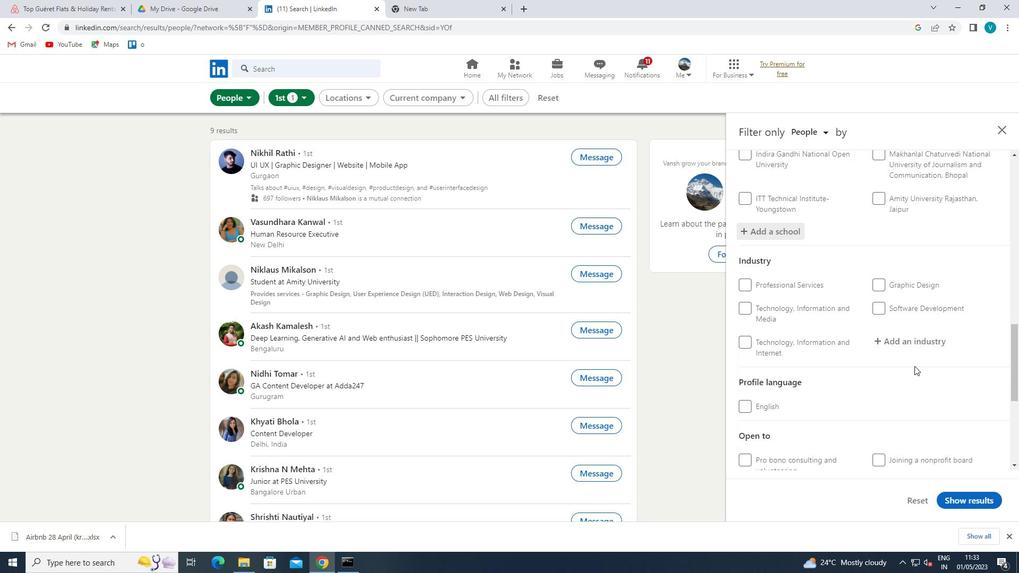 
Action: Key pressed <Key.shift>FOOD<Key.space>
Screenshot: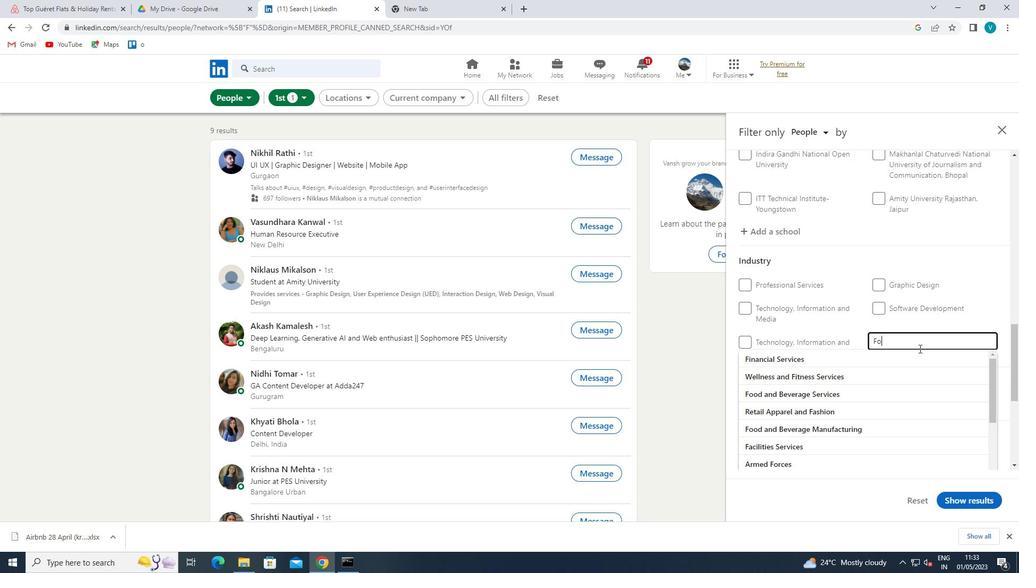 
Action: Mouse moved to (881, 376)
Screenshot: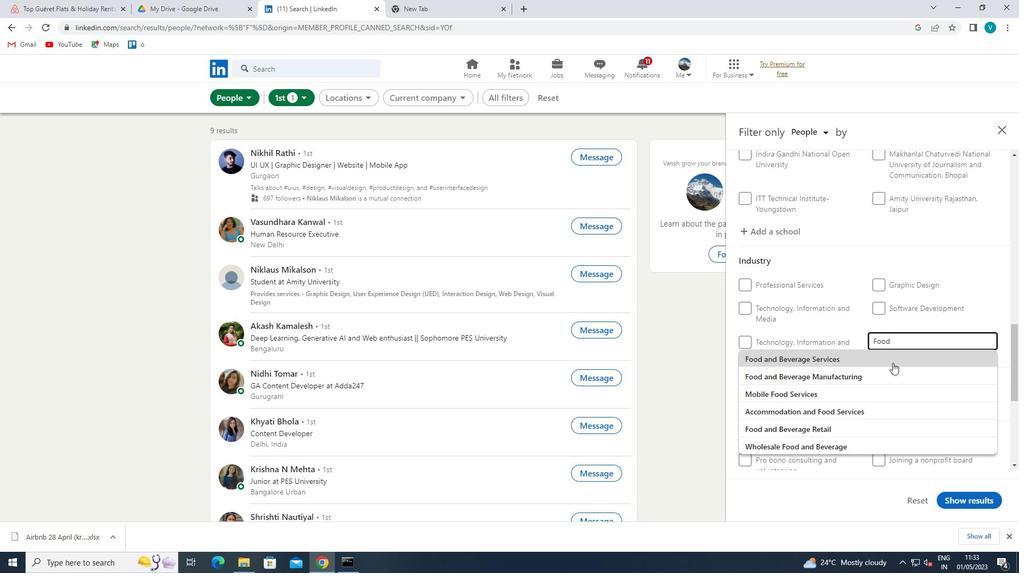 
Action: Mouse pressed left at (881, 376)
Screenshot: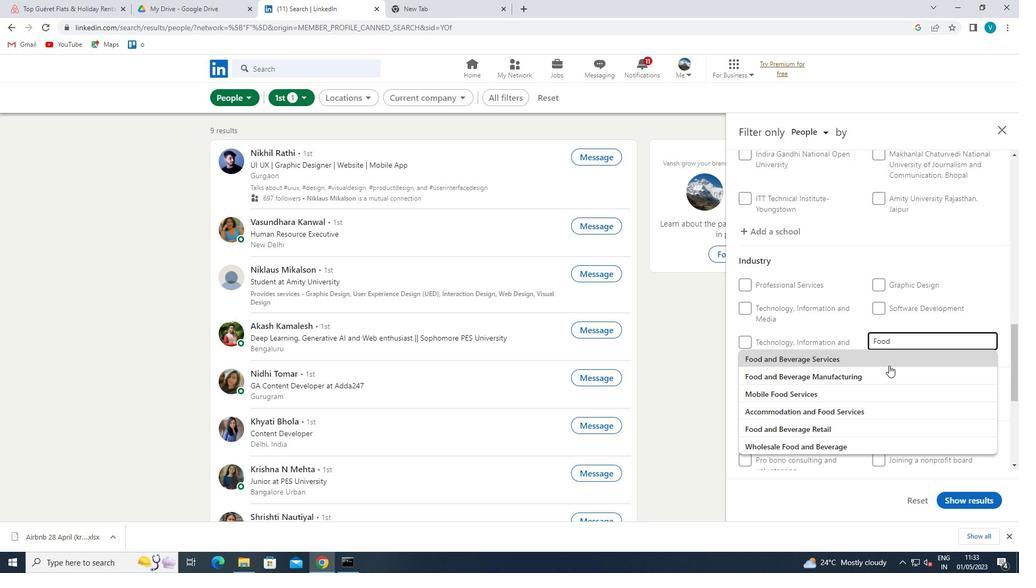 
Action: Mouse moved to (881, 376)
Screenshot: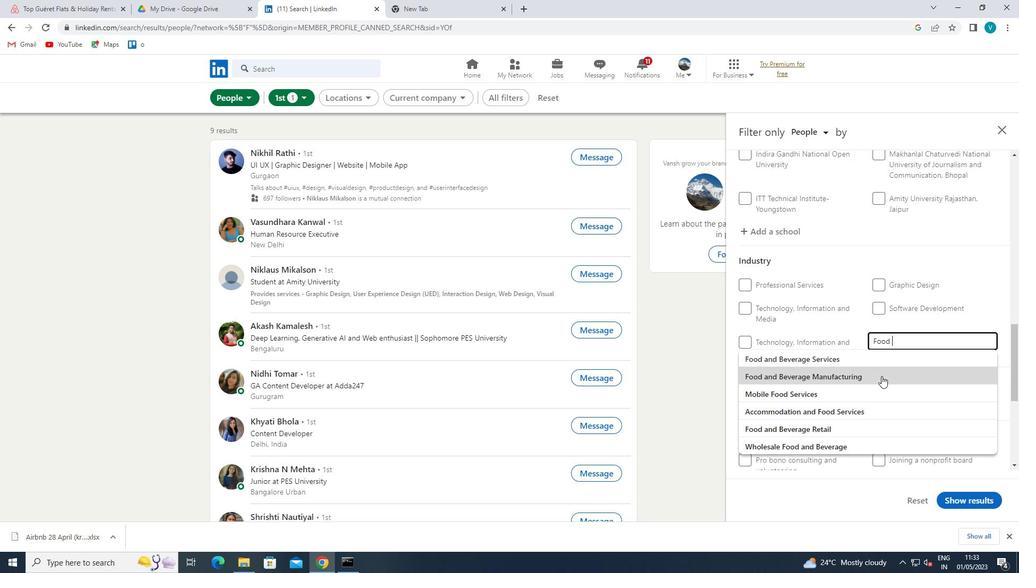 
Action: Mouse scrolled (881, 375) with delta (0, 0)
Screenshot: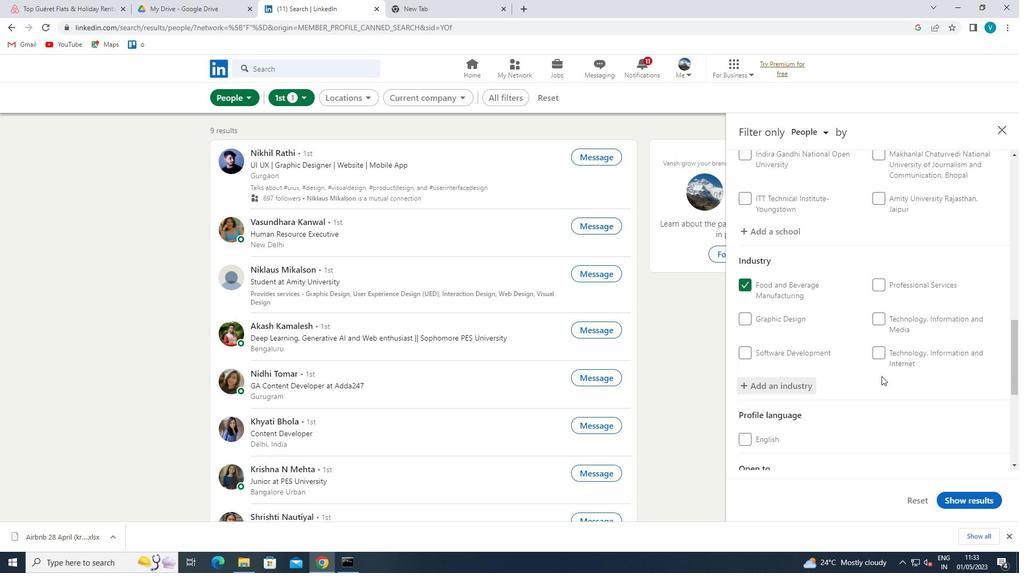 
Action: Mouse scrolled (881, 375) with delta (0, 0)
Screenshot: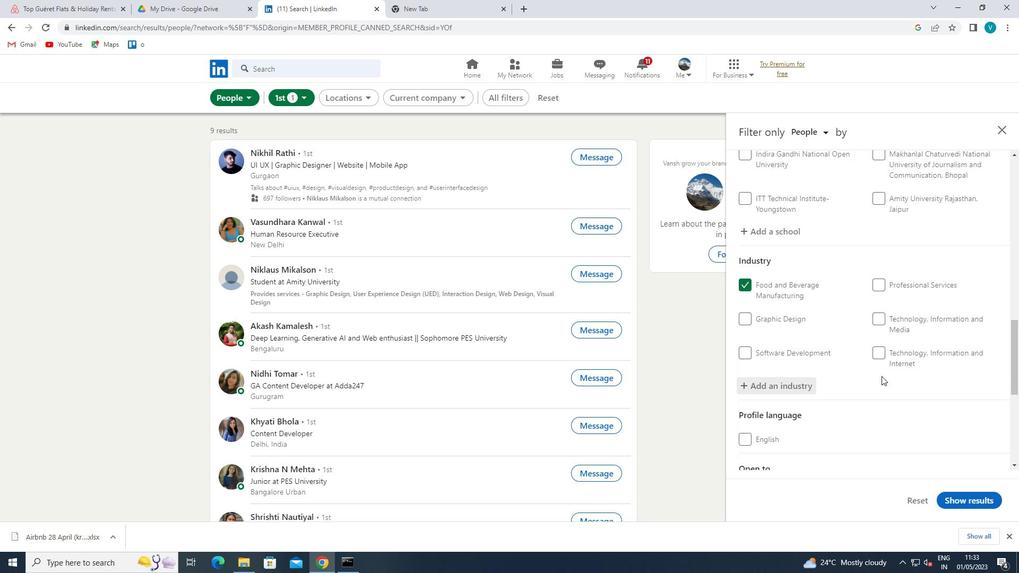 
Action: Mouse scrolled (881, 375) with delta (0, 0)
Screenshot: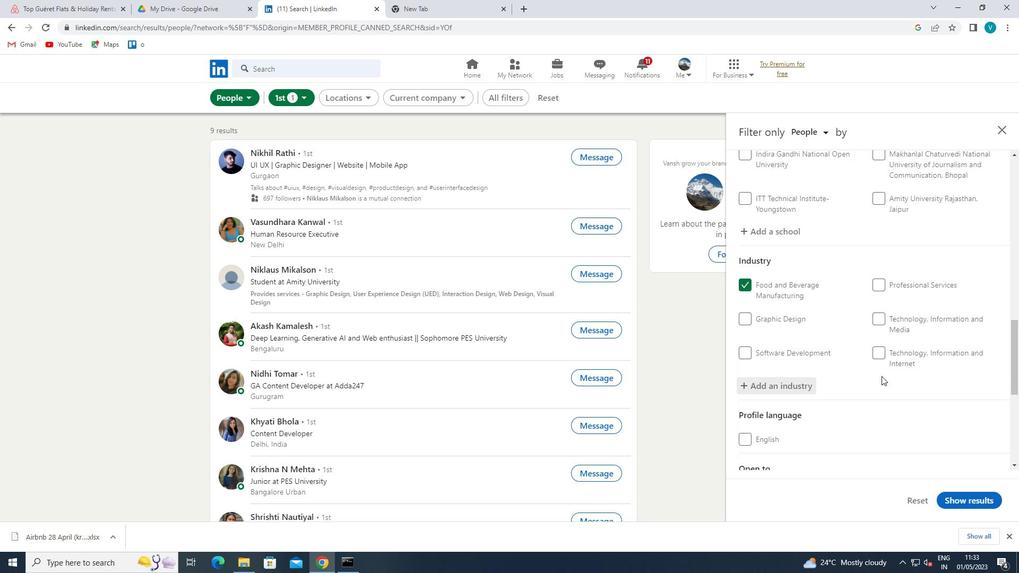 
Action: Mouse scrolled (881, 376) with delta (0, 0)
Screenshot: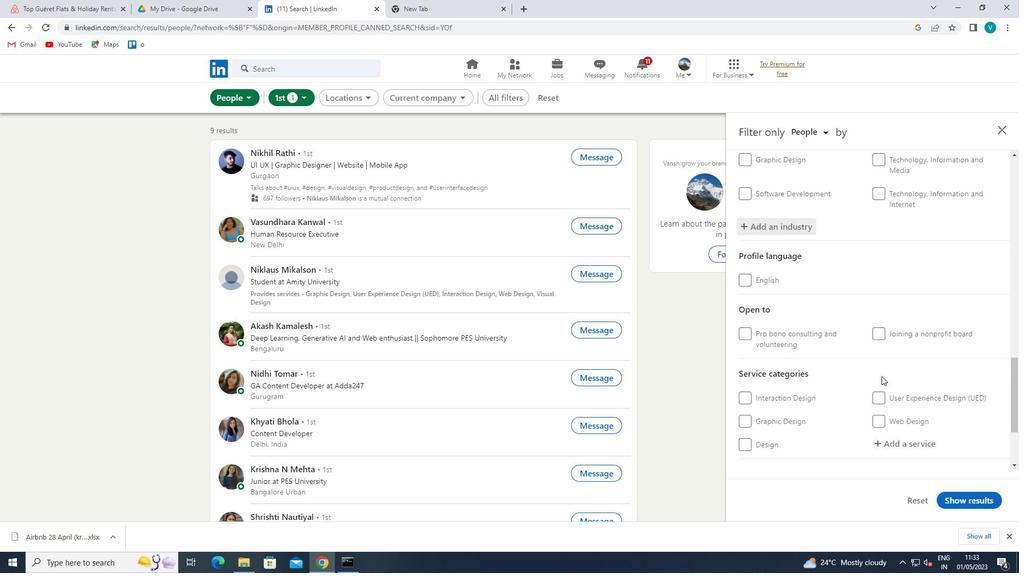 
Action: Mouse scrolled (881, 375) with delta (0, 0)
Screenshot: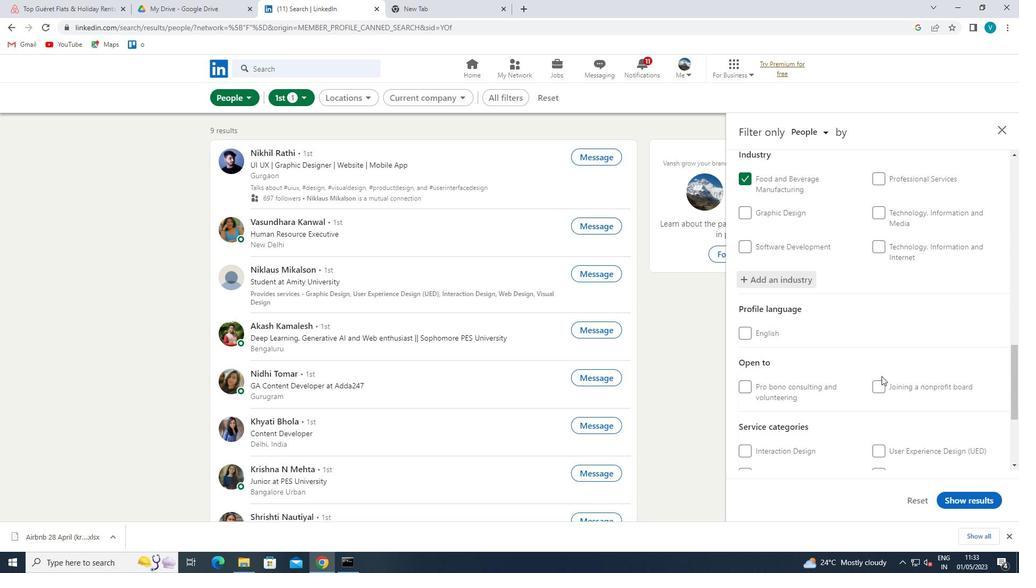 
Action: Mouse scrolled (881, 375) with delta (0, 0)
Screenshot: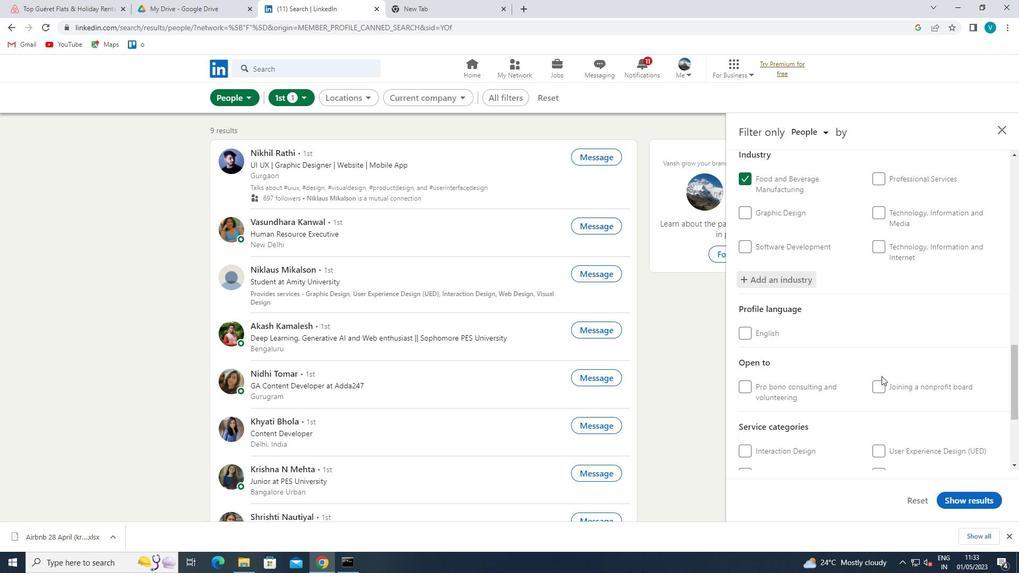 
Action: Mouse scrolled (881, 375) with delta (0, 0)
Screenshot: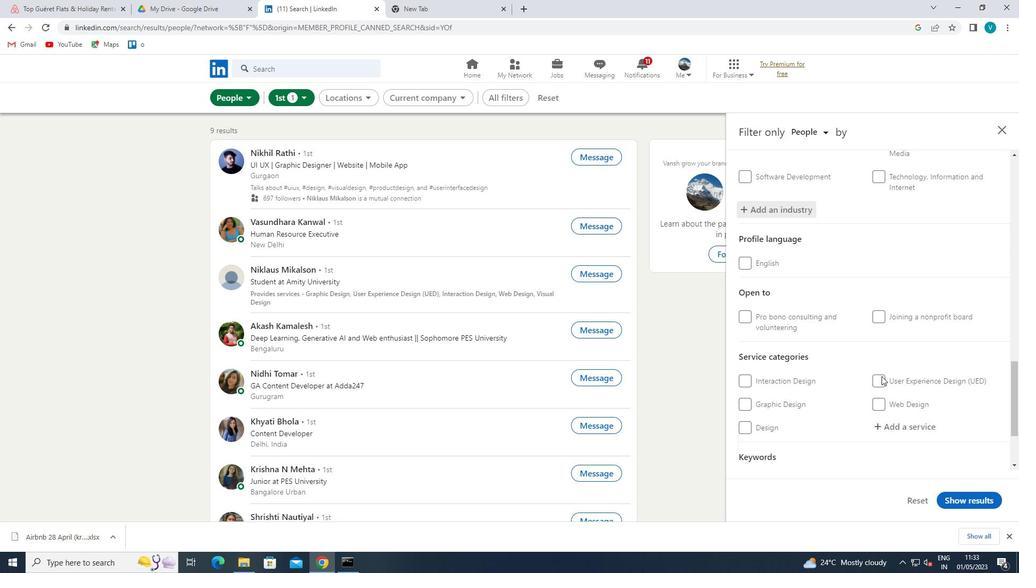
Action: Mouse moved to (916, 337)
Screenshot: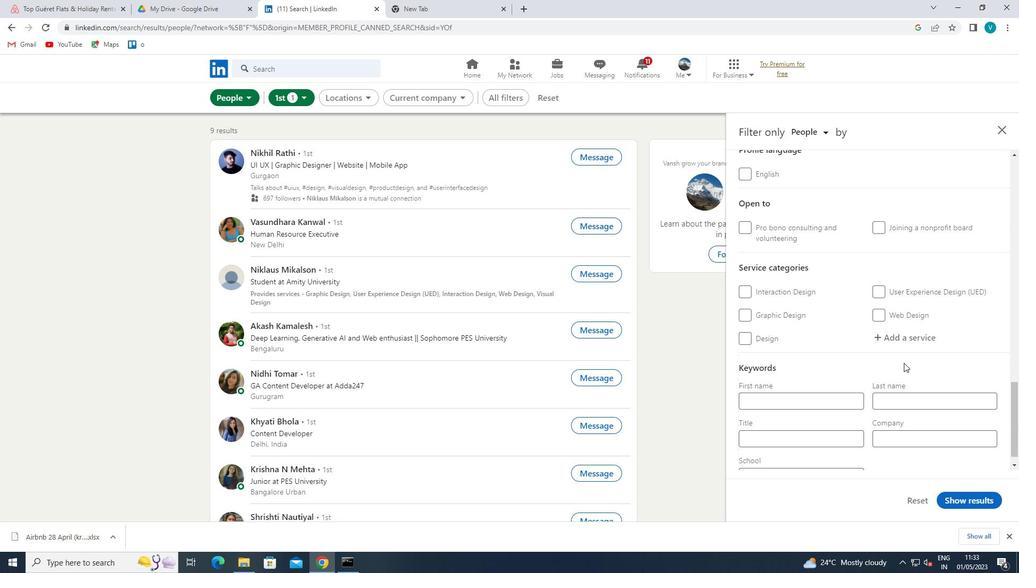 
Action: Mouse pressed left at (916, 337)
Screenshot: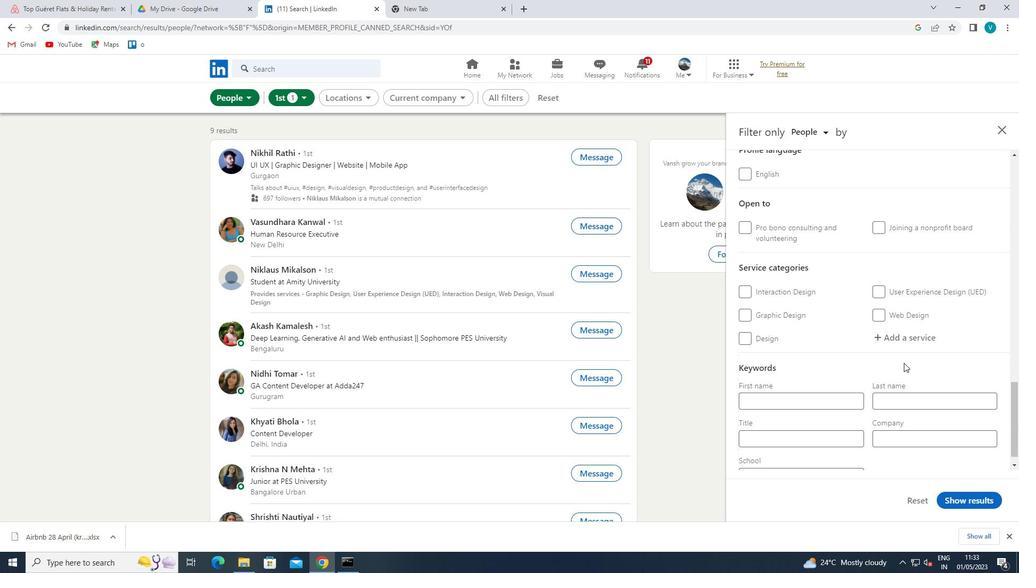 
Action: Key pressed <Key.shift>HEADSHOT<Key.space>
Screenshot: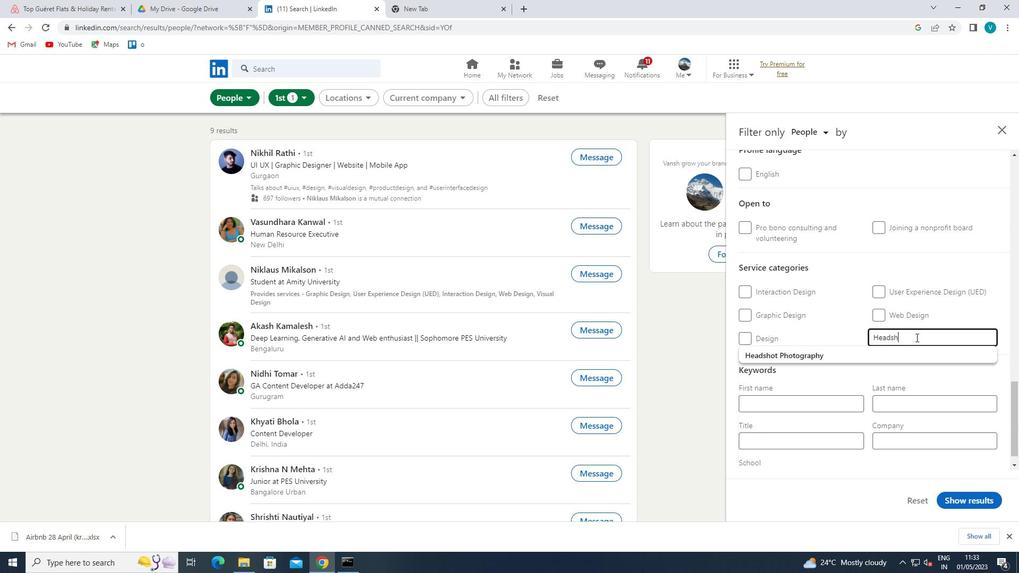 
Action: Mouse moved to (907, 355)
Screenshot: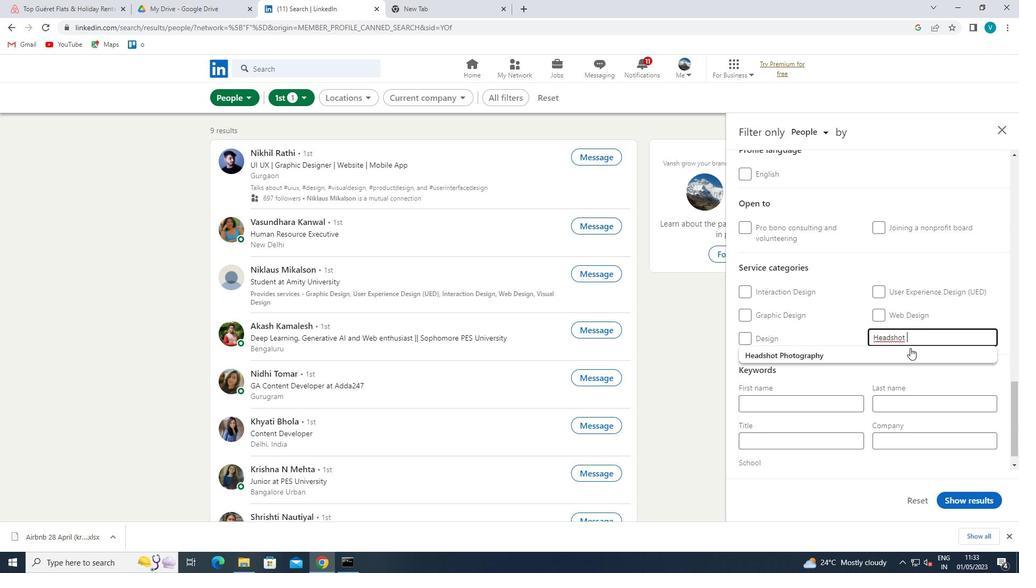 
Action: Mouse pressed left at (907, 355)
Screenshot: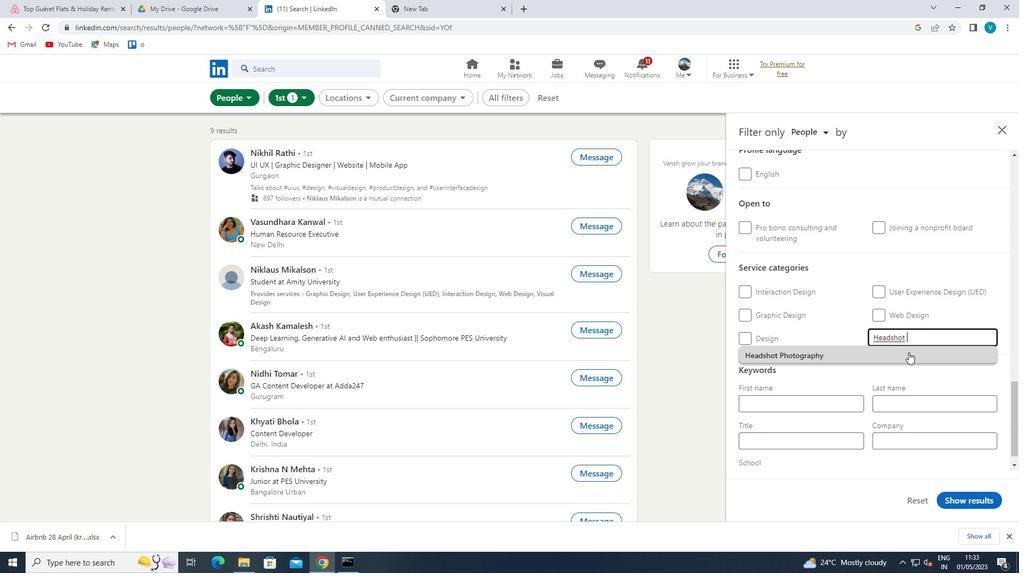 
Action: Mouse scrolled (907, 354) with delta (0, 0)
Screenshot: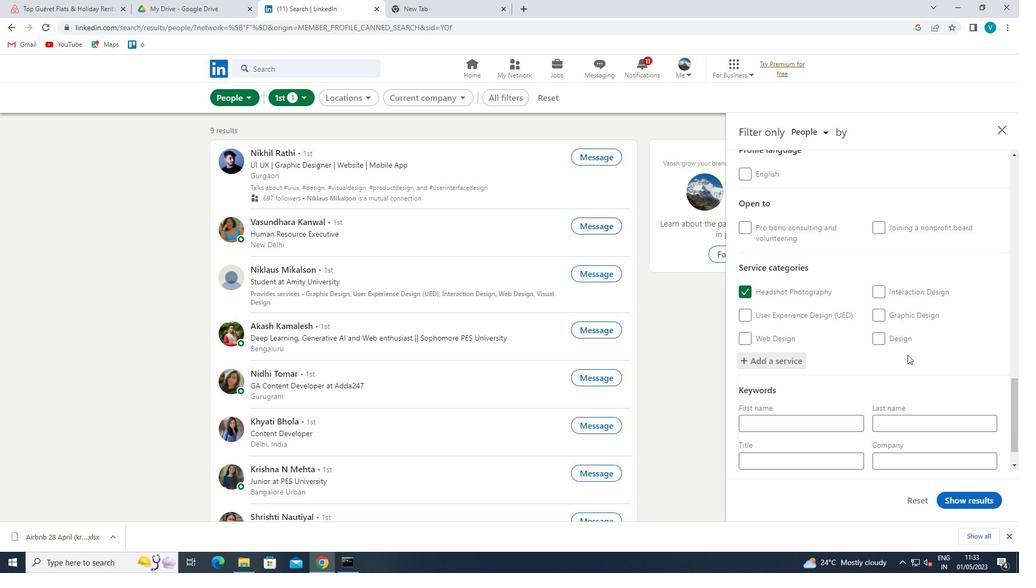 
Action: Mouse moved to (906, 355)
Screenshot: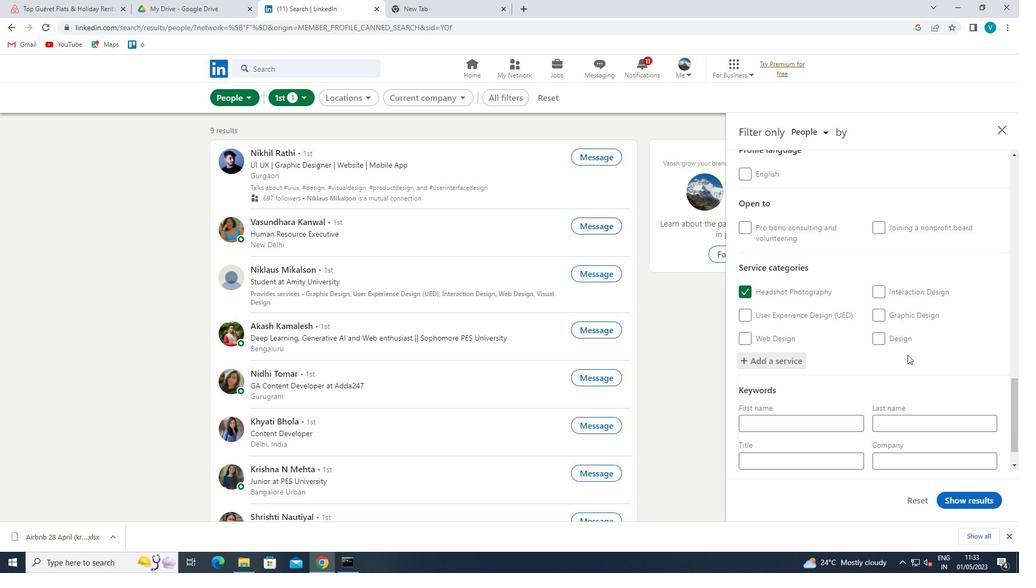 
Action: Mouse scrolled (906, 355) with delta (0, 0)
Screenshot: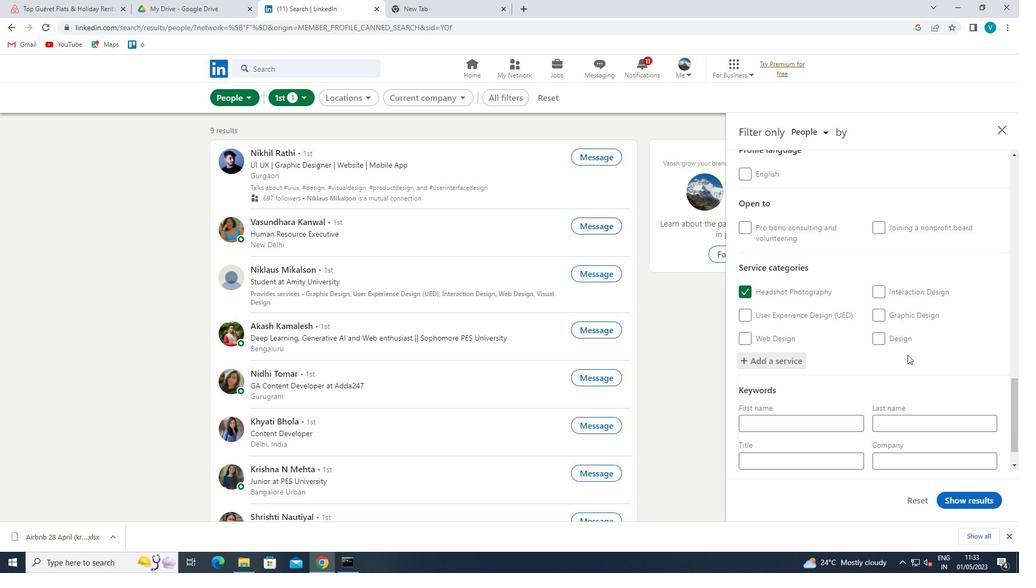
Action: Mouse moved to (843, 423)
Screenshot: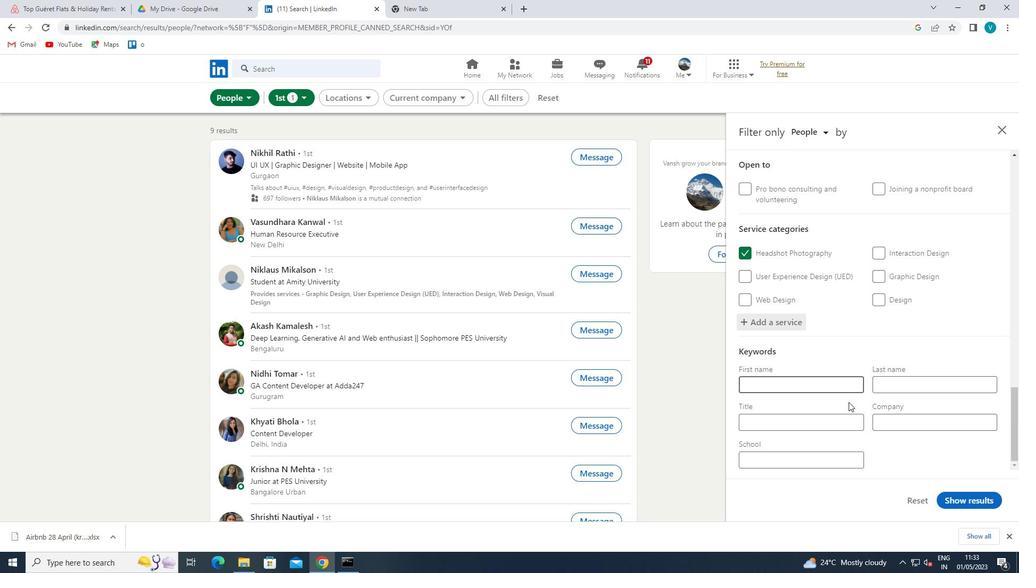 
Action: Mouse pressed left at (843, 423)
Screenshot: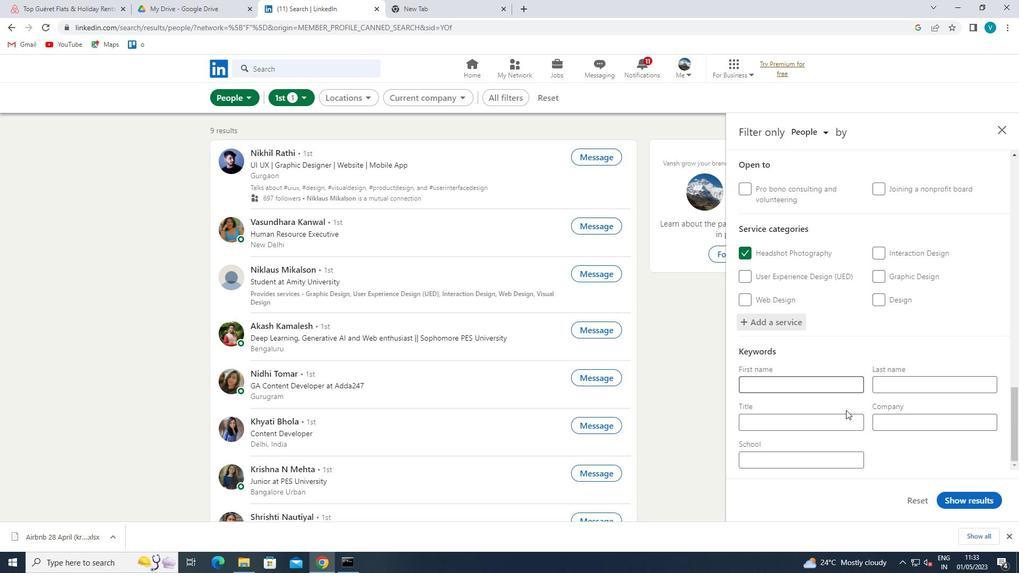 
Action: Key pressed <Key.shift>OFFICE<Key.space><Key.shift>ASSISTANT<Key.space>
Screenshot: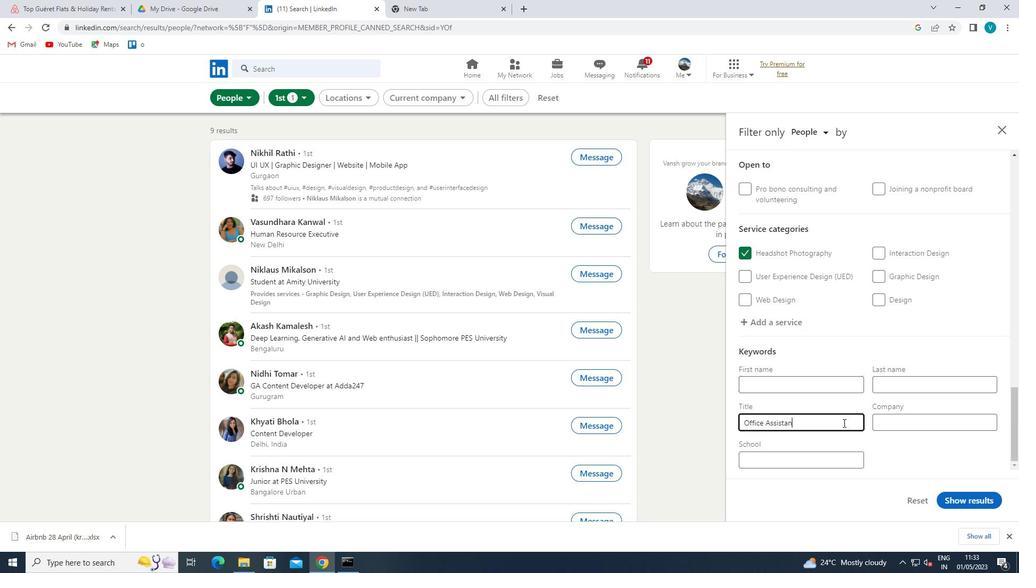 
Action: Mouse moved to (981, 498)
Screenshot: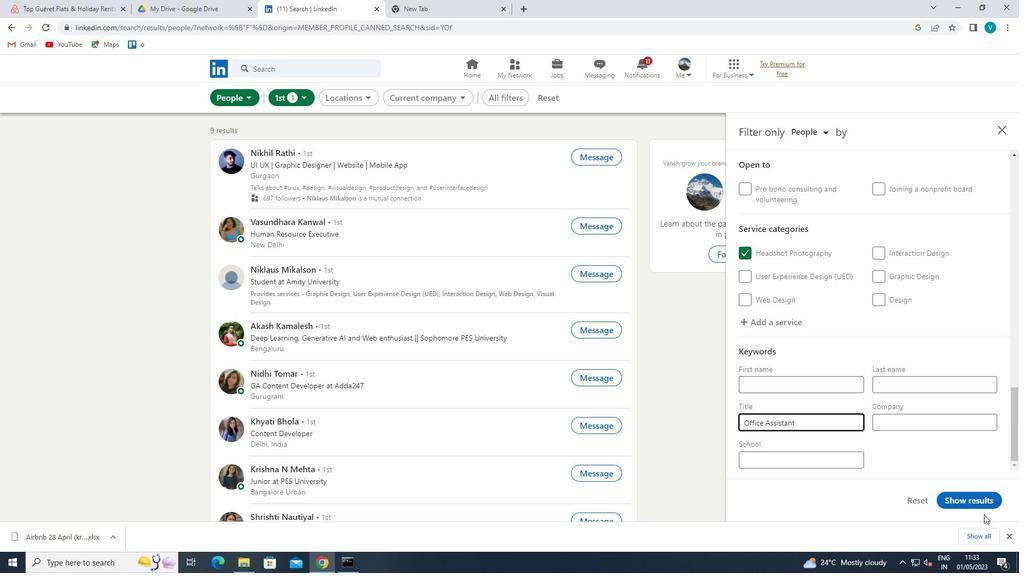 
Action: Mouse pressed left at (981, 498)
Screenshot: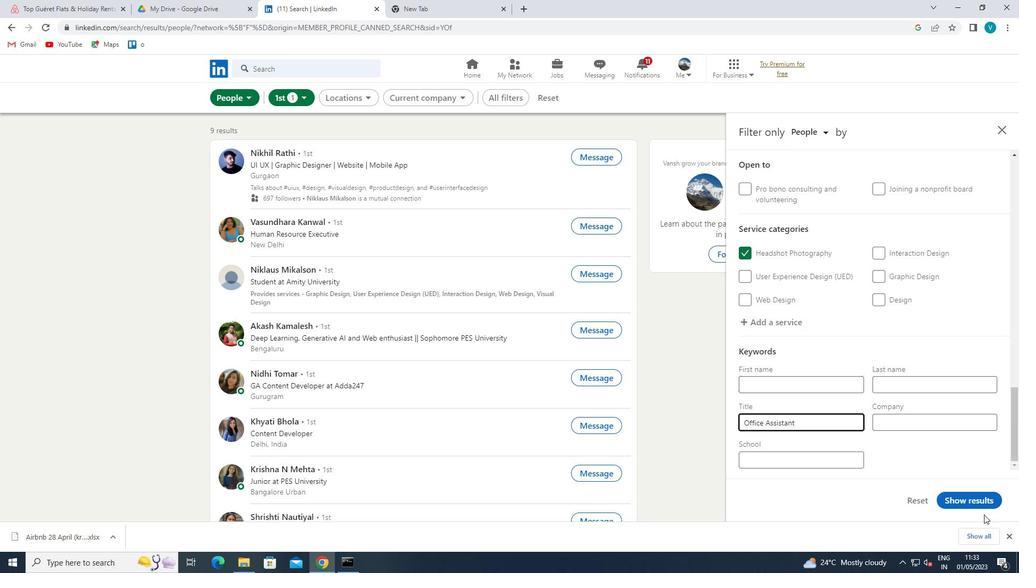 
